 Task: Open Card Cybersecurity Review in Board Employee Satisfaction and Retention Programs to Workspace Accelerator Programs and add a team member Softage.2@softage.net, a label Green, a checklist Marketing Strategies, an attachment from your computer, a color Green and finally, add a card description 'Conduct customer research for new product features and improvements' and a comment 'This task requires us to be detail-oriented and meticulous, ensuring that we do not miss any important information or details.'. Add a start date 'Jan 01, 2024' with a due date 'Jan 08, 2024'
Action: Mouse moved to (485, 190)
Screenshot: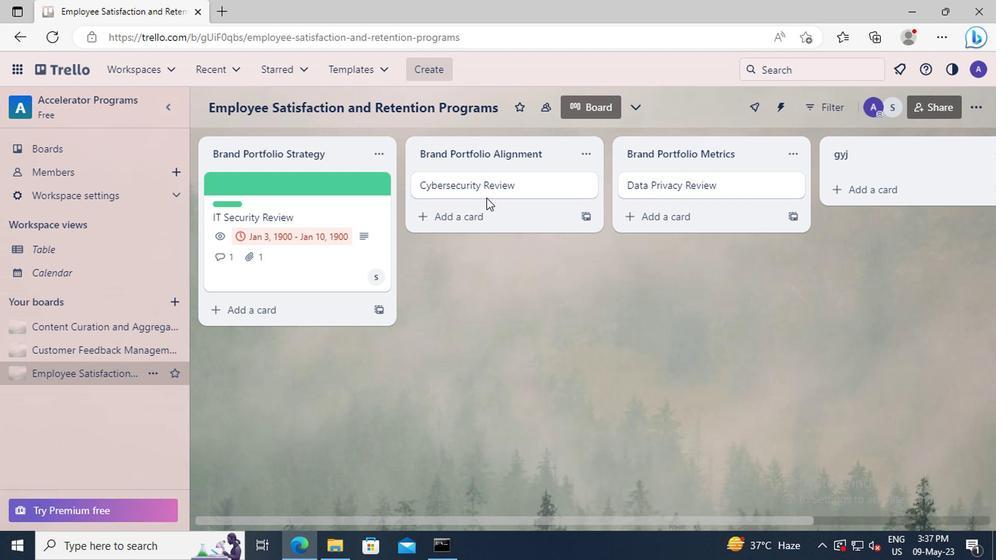 
Action: Mouse pressed left at (485, 190)
Screenshot: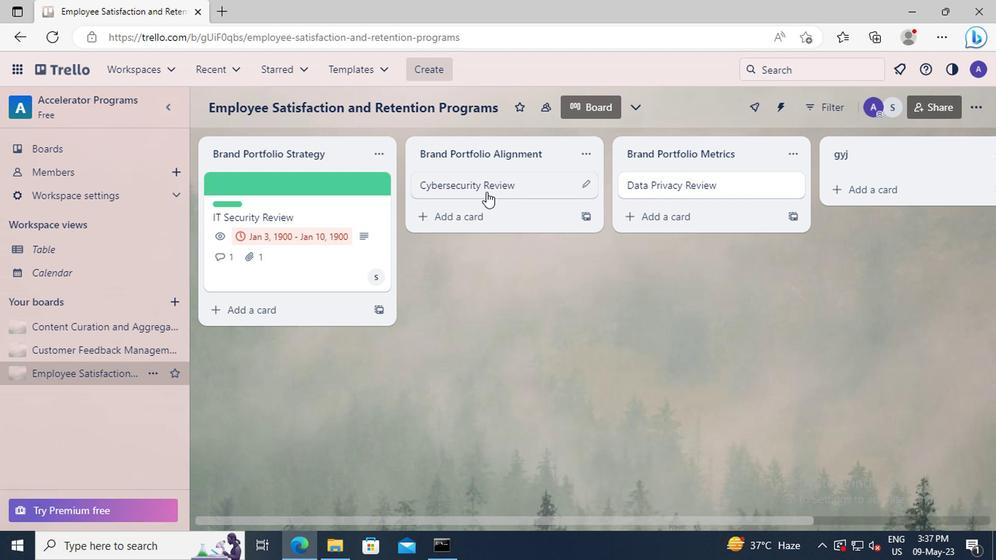 
Action: Mouse moved to (673, 236)
Screenshot: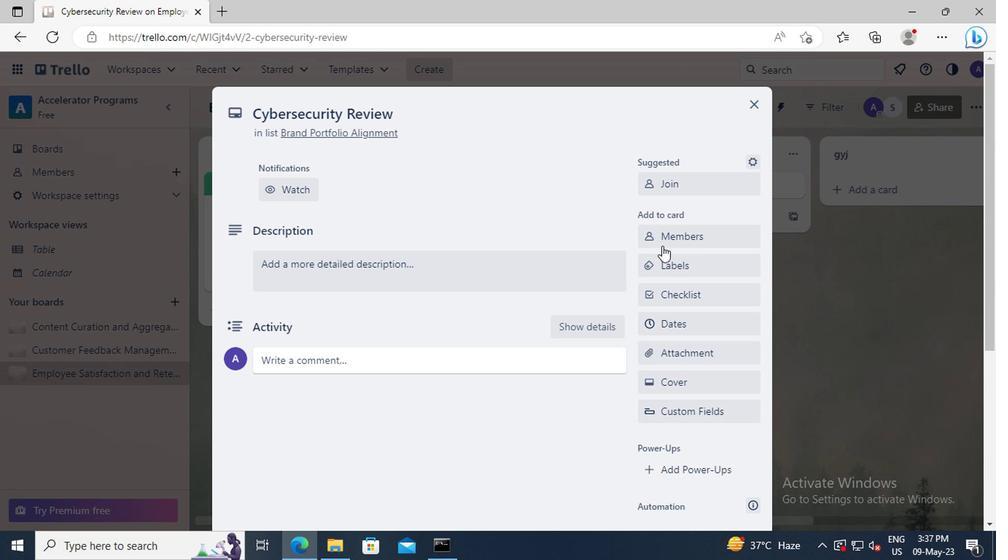 
Action: Mouse pressed left at (673, 236)
Screenshot: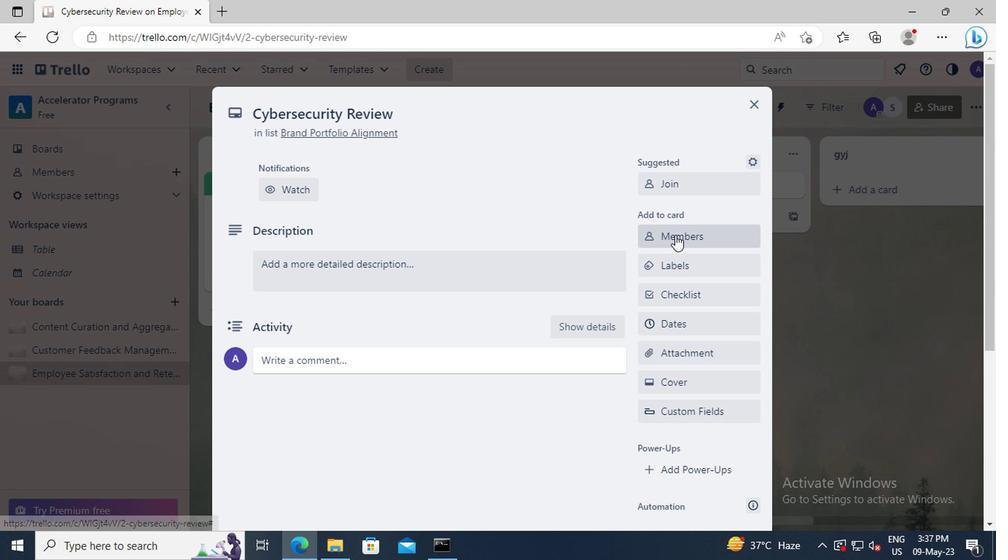 
Action: Mouse moved to (677, 307)
Screenshot: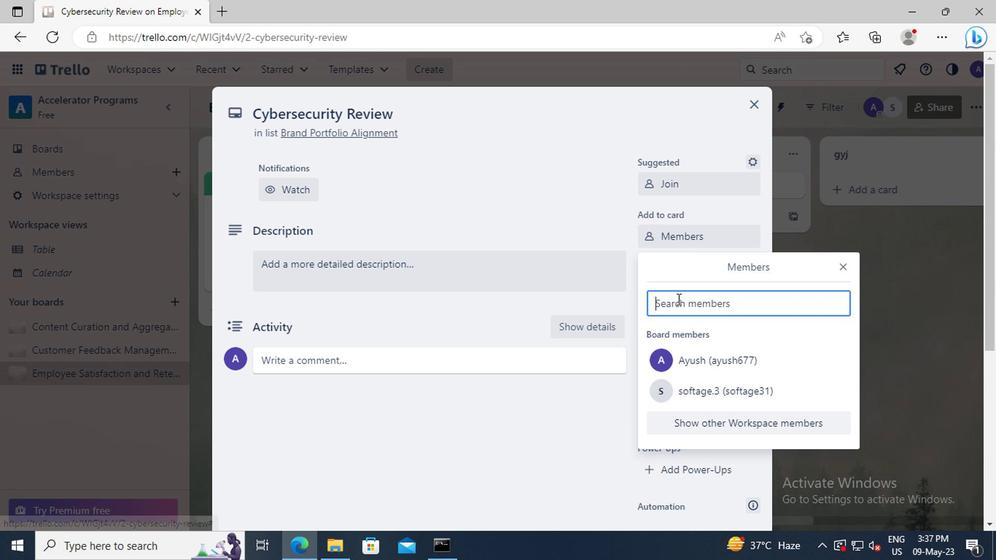 
Action: Mouse pressed left at (677, 307)
Screenshot: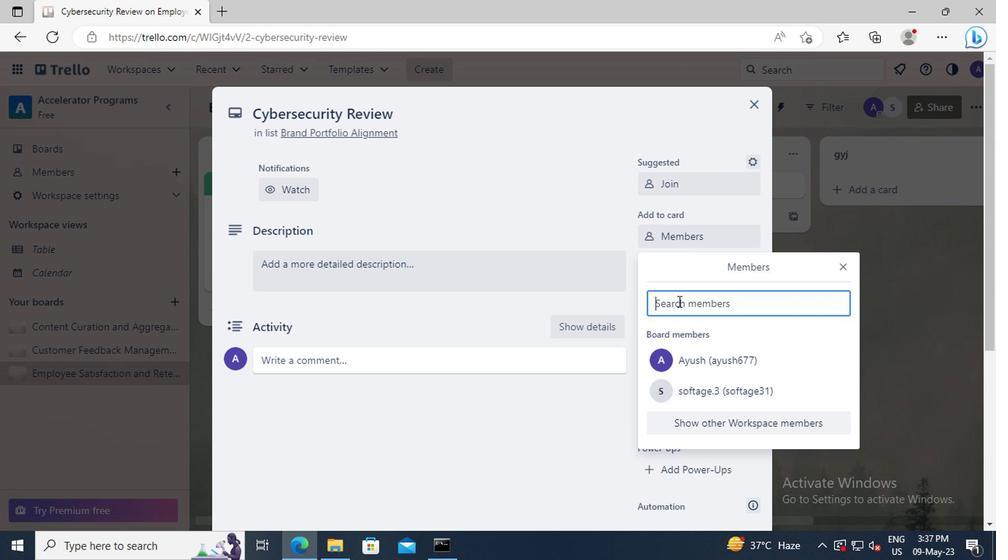 
Action: Key pressed <Key.shift>SOFTAGE.2
Screenshot: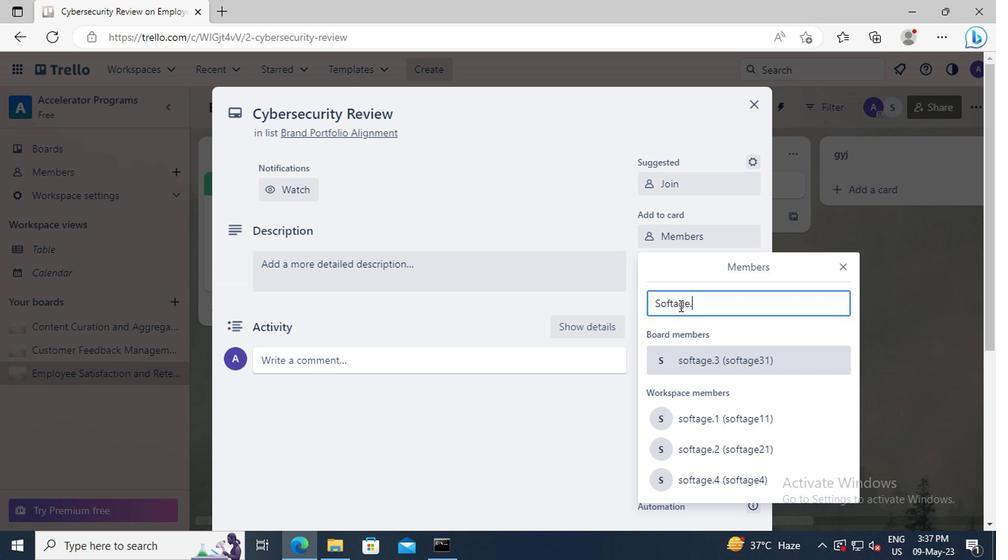 
Action: Mouse moved to (695, 440)
Screenshot: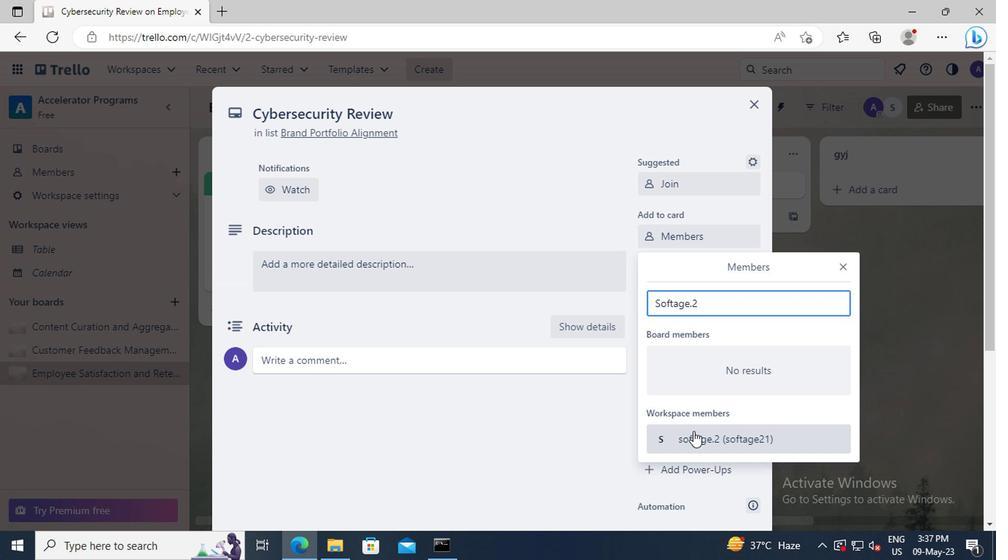 
Action: Mouse pressed left at (695, 440)
Screenshot: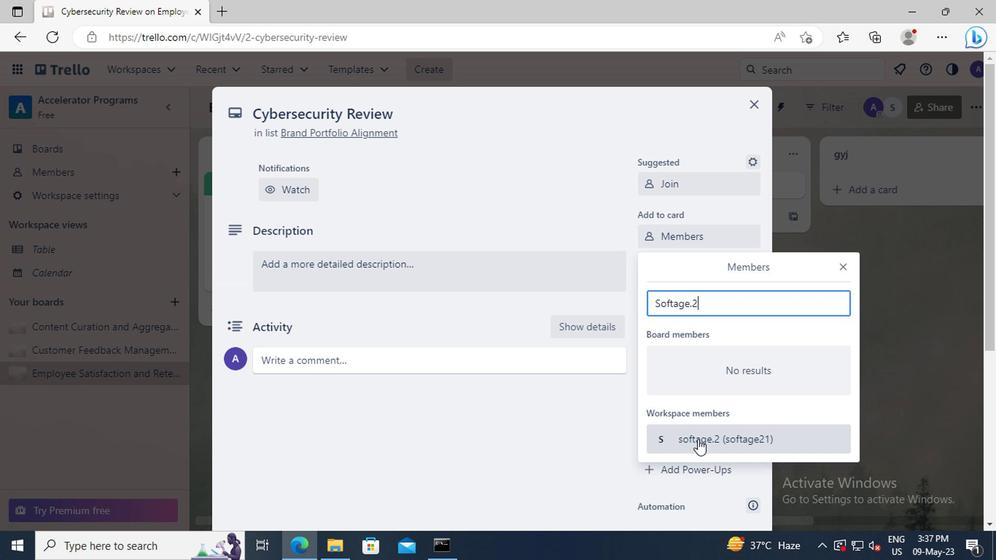 
Action: Mouse moved to (841, 266)
Screenshot: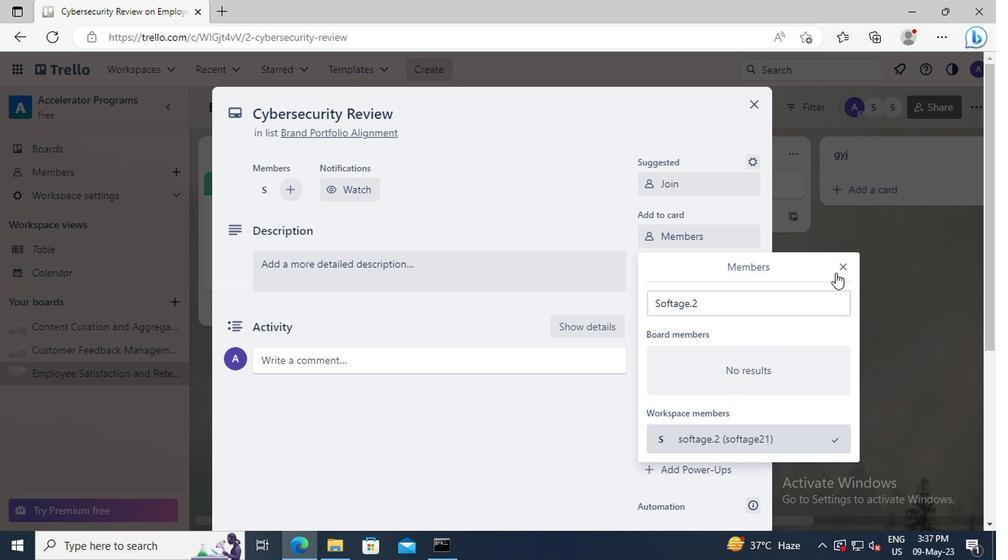 
Action: Mouse pressed left at (841, 266)
Screenshot: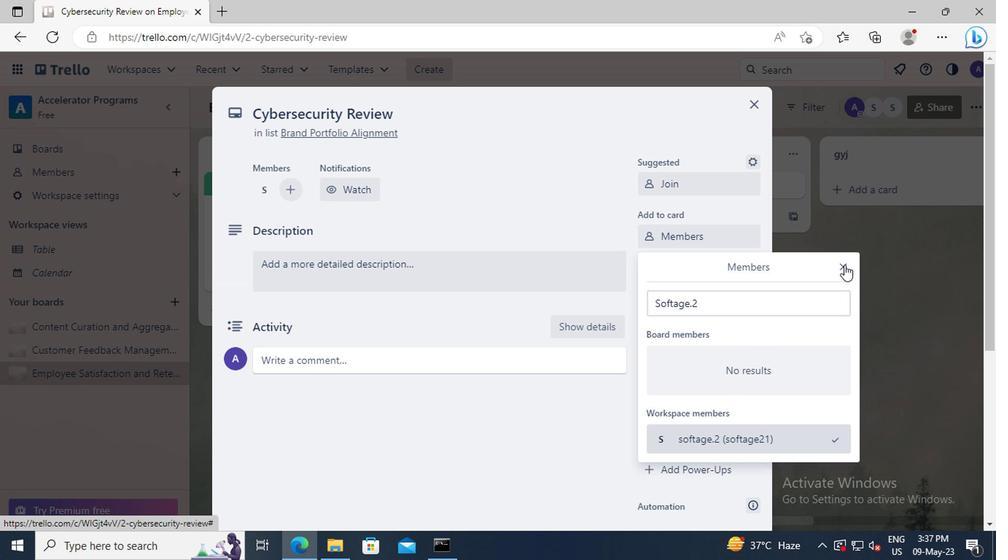 
Action: Mouse moved to (719, 263)
Screenshot: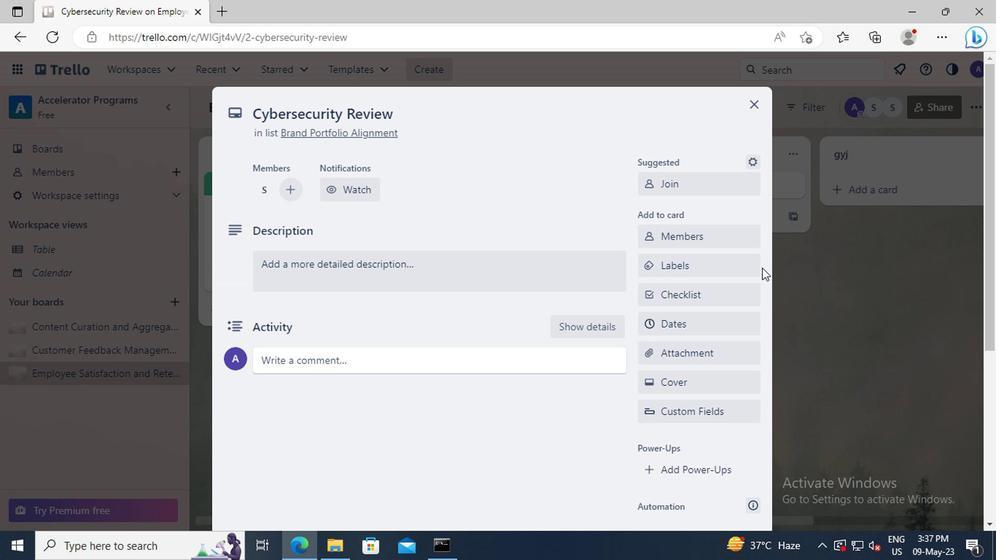 
Action: Mouse pressed left at (719, 263)
Screenshot: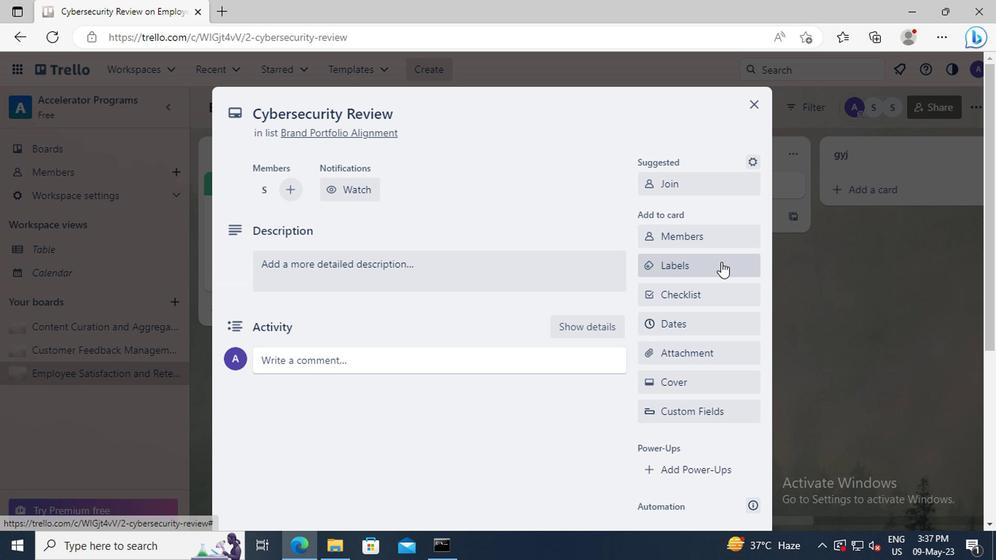 
Action: Mouse moved to (726, 367)
Screenshot: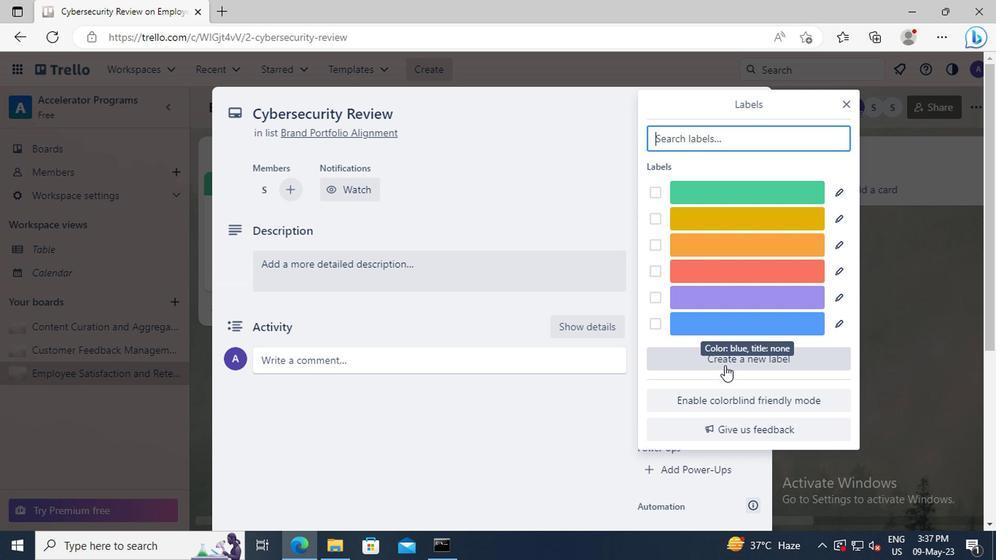 
Action: Mouse pressed left at (726, 367)
Screenshot: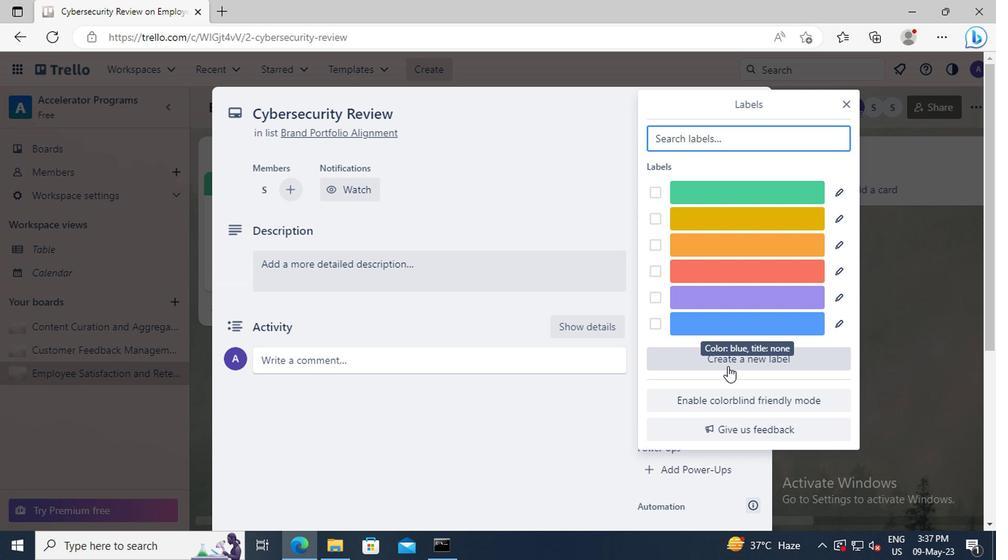 
Action: Mouse moved to (663, 319)
Screenshot: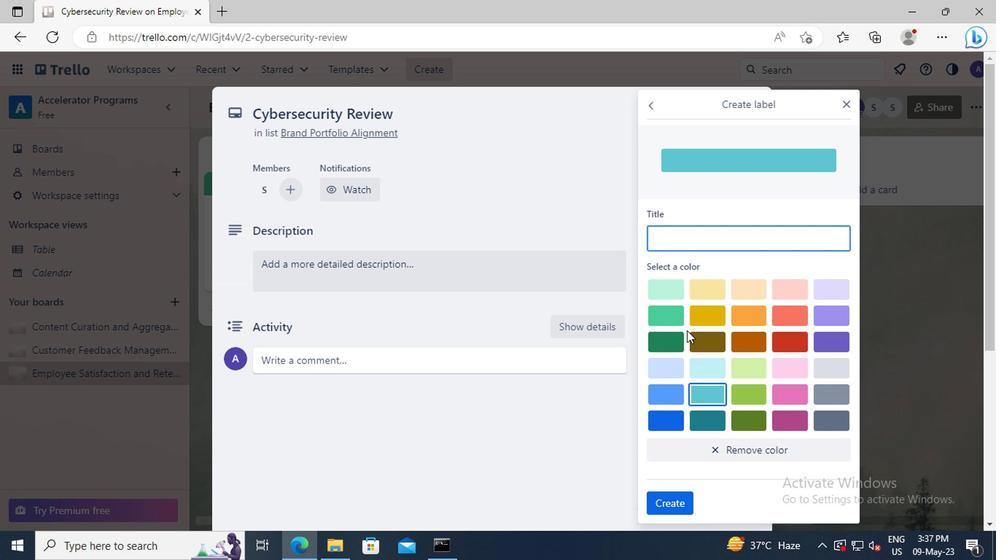 
Action: Mouse pressed left at (663, 319)
Screenshot: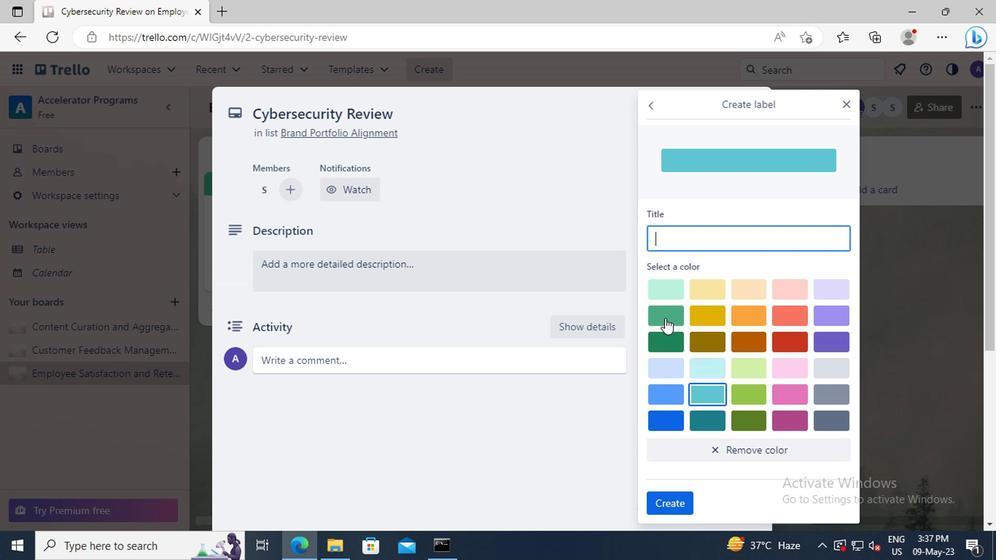 
Action: Mouse moved to (663, 503)
Screenshot: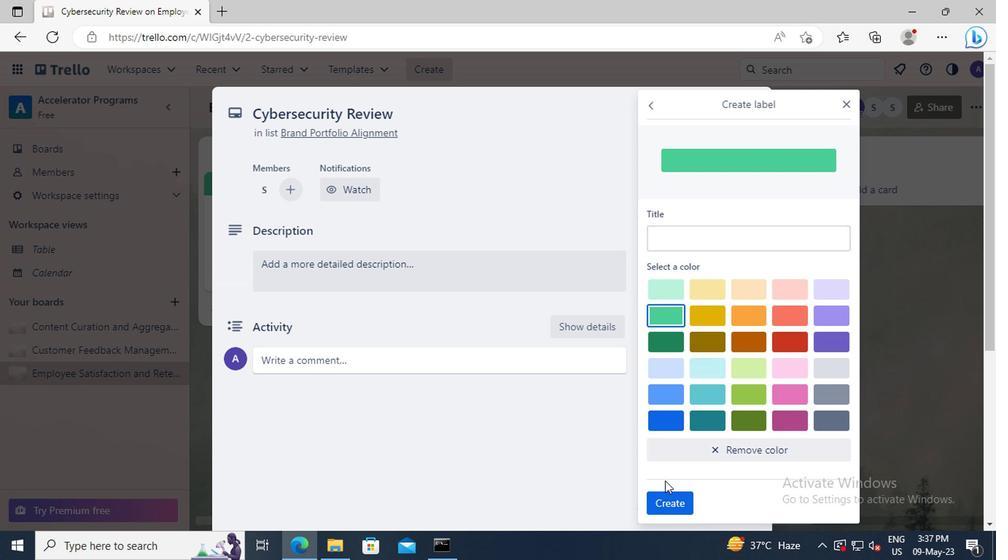 
Action: Mouse pressed left at (663, 503)
Screenshot: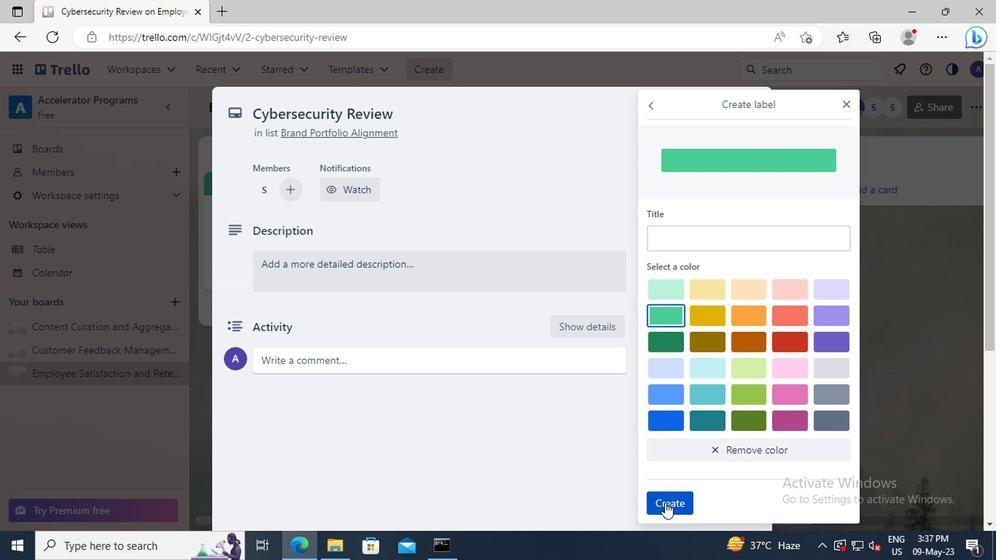
Action: Mouse moved to (845, 106)
Screenshot: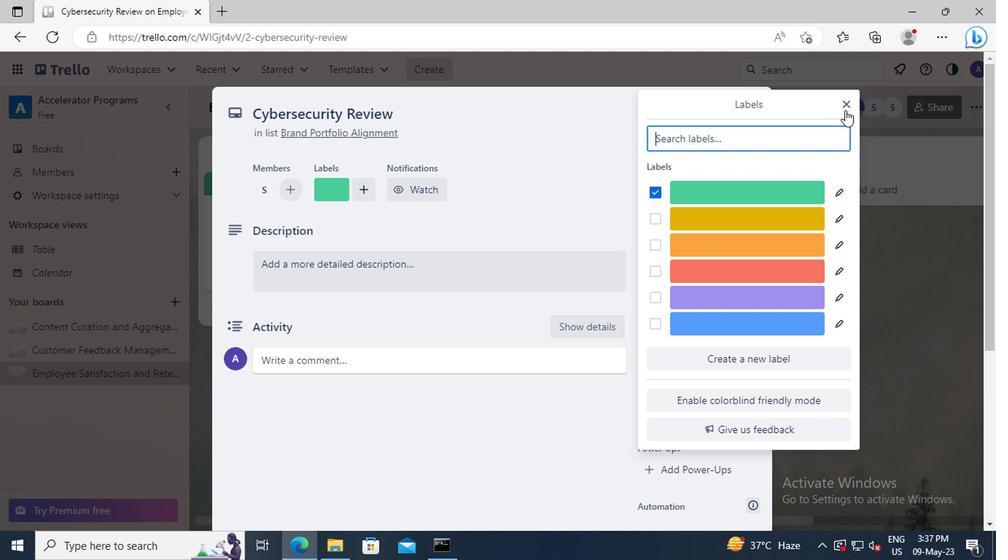 
Action: Mouse pressed left at (845, 106)
Screenshot: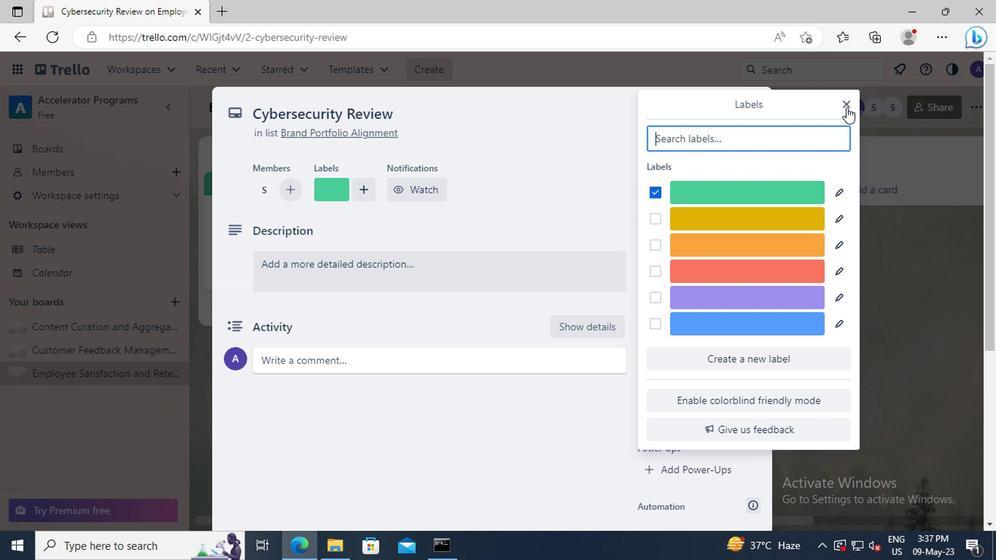 
Action: Mouse moved to (728, 296)
Screenshot: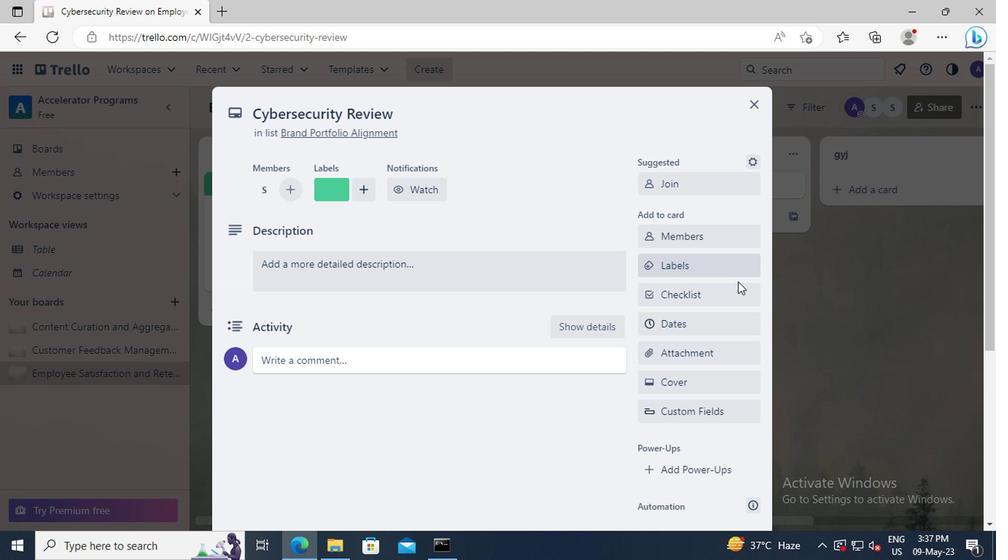 
Action: Mouse pressed left at (728, 296)
Screenshot: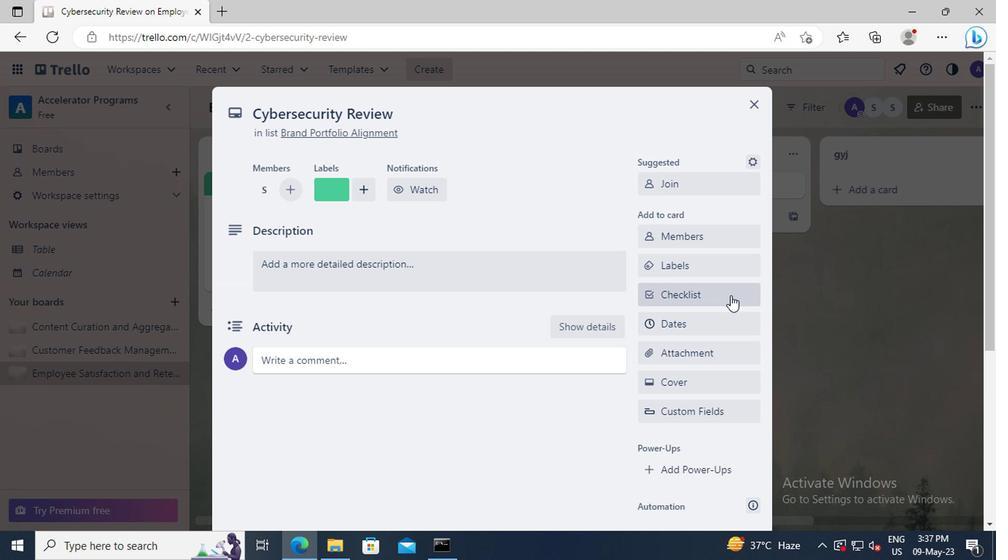 
Action: Key pressed <Key.shift>MARKETING<Key.space><Key.shift>STRATEGIES
Screenshot: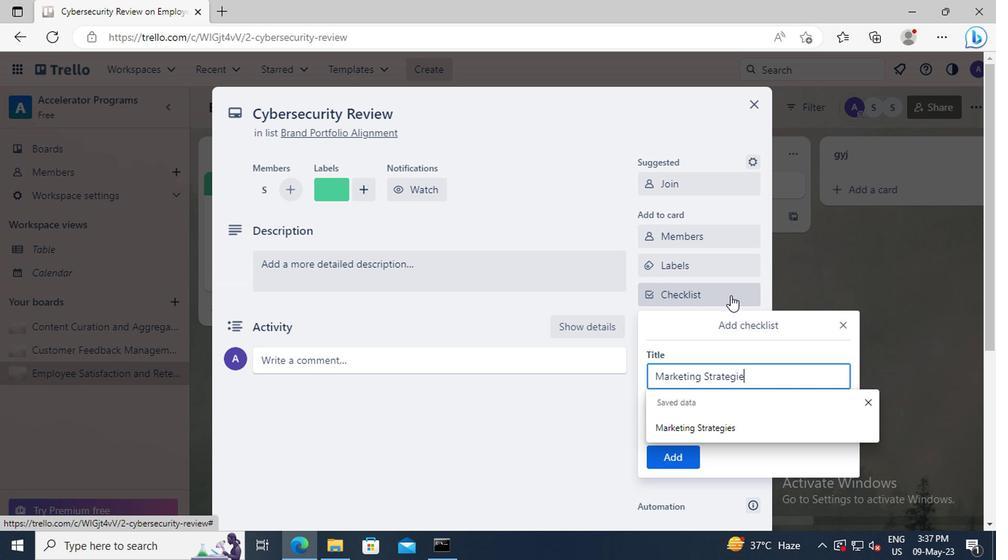 
Action: Mouse moved to (679, 456)
Screenshot: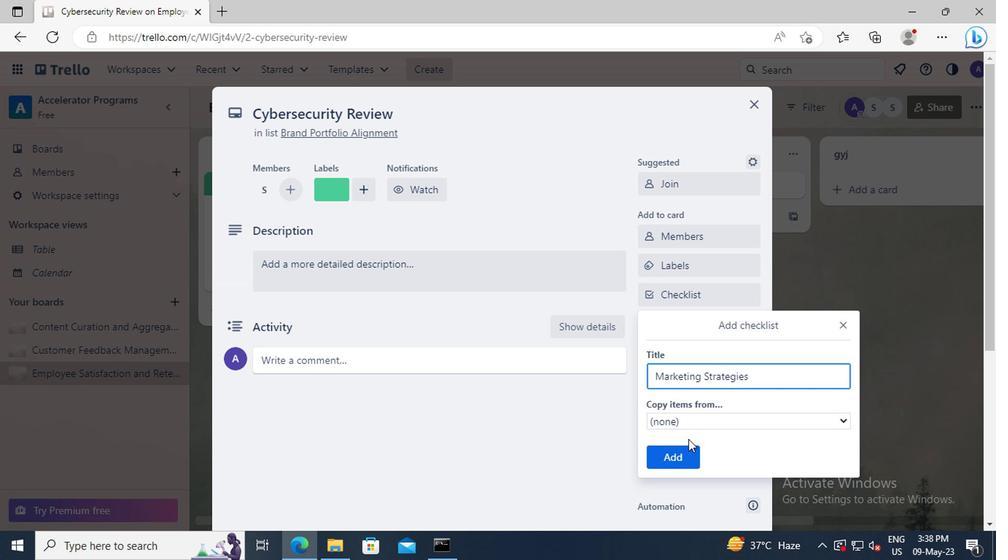 
Action: Mouse pressed left at (679, 456)
Screenshot: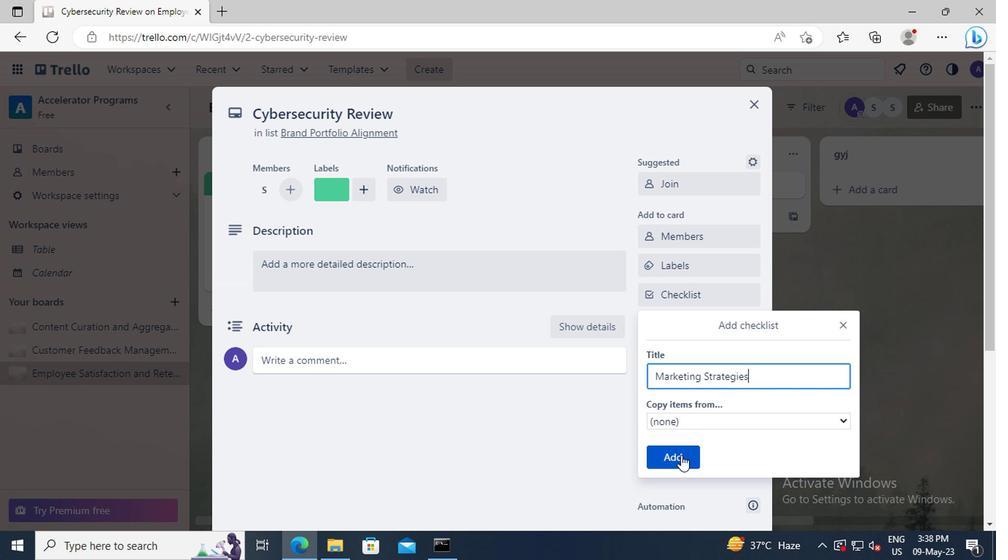 
Action: Mouse moved to (686, 359)
Screenshot: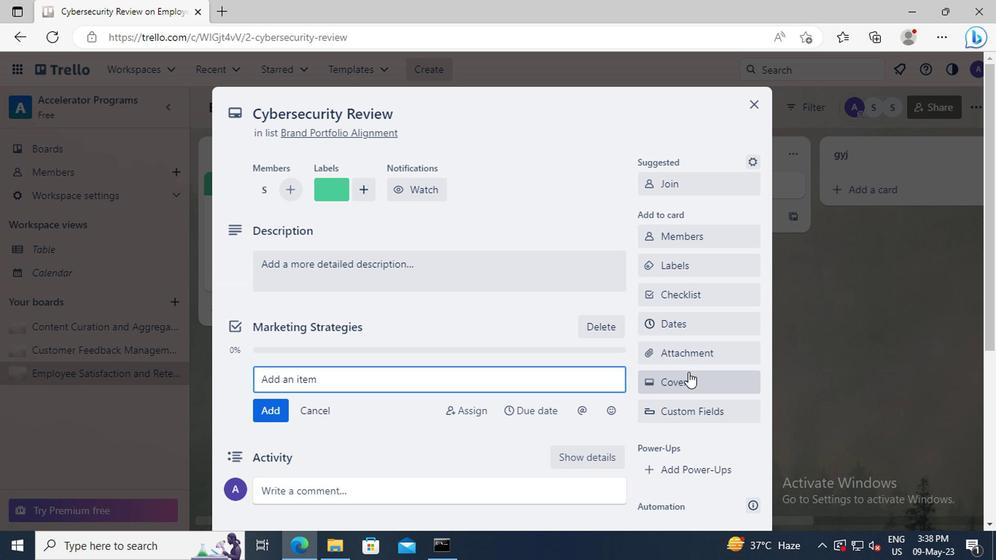 
Action: Mouse pressed left at (686, 359)
Screenshot: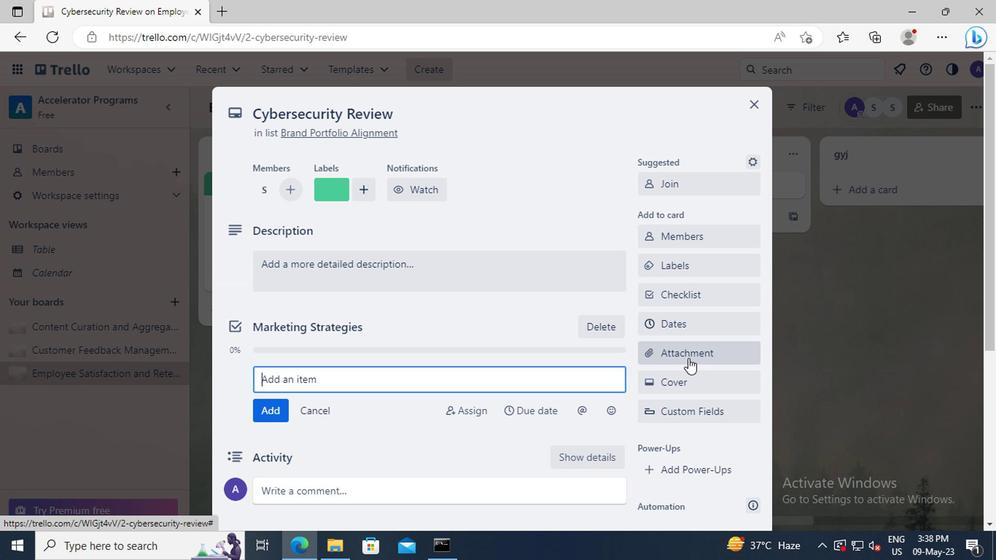 
Action: Mouse moved to (689, 136)
Screenshot: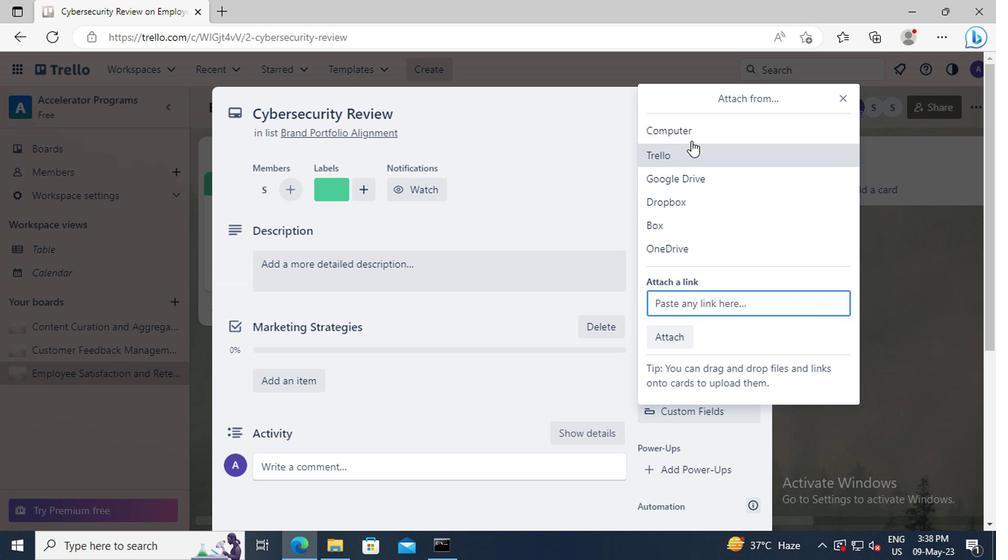 
Action: Mouse pressed left at (689, 136)
Screenshot: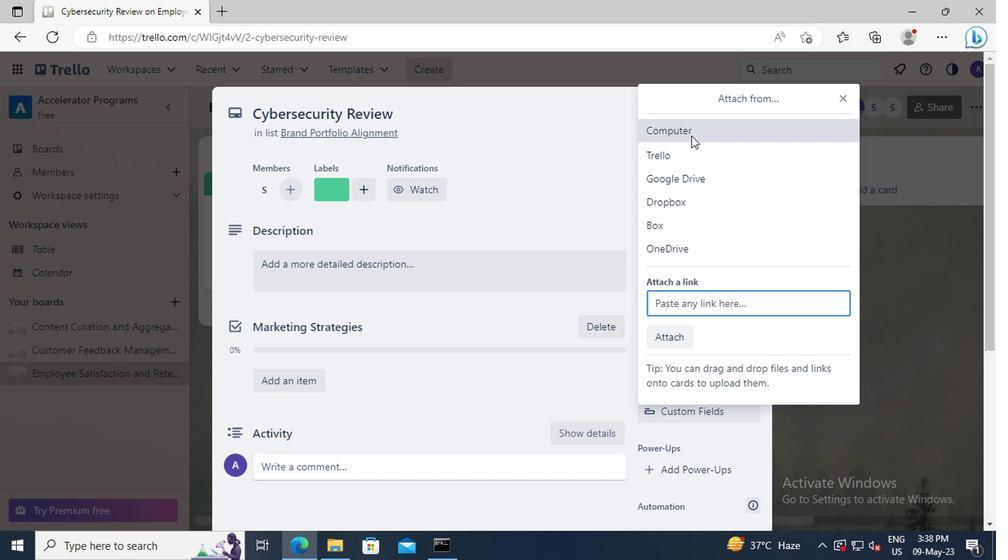 
Action: Mouse moved to (419, 129)
Screenshot: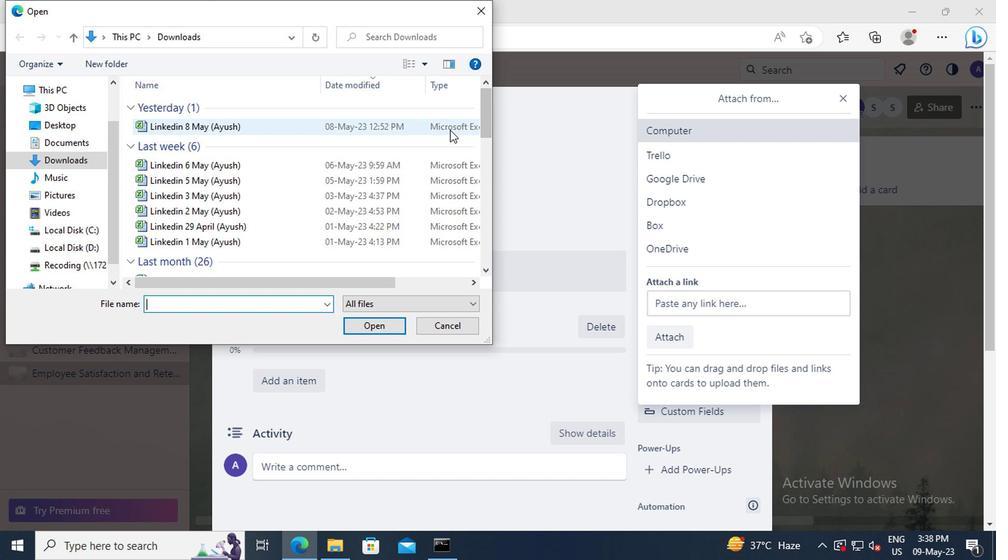 
Action: Mouse pressed left at (419, 129)
Screenshot: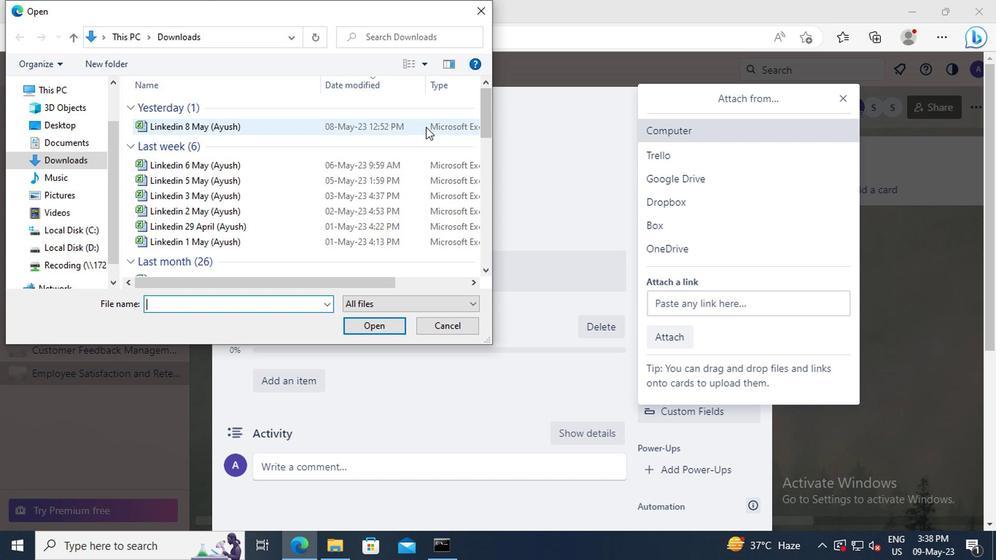 
Action: Mouse moved to (391, 329)
Screenshot: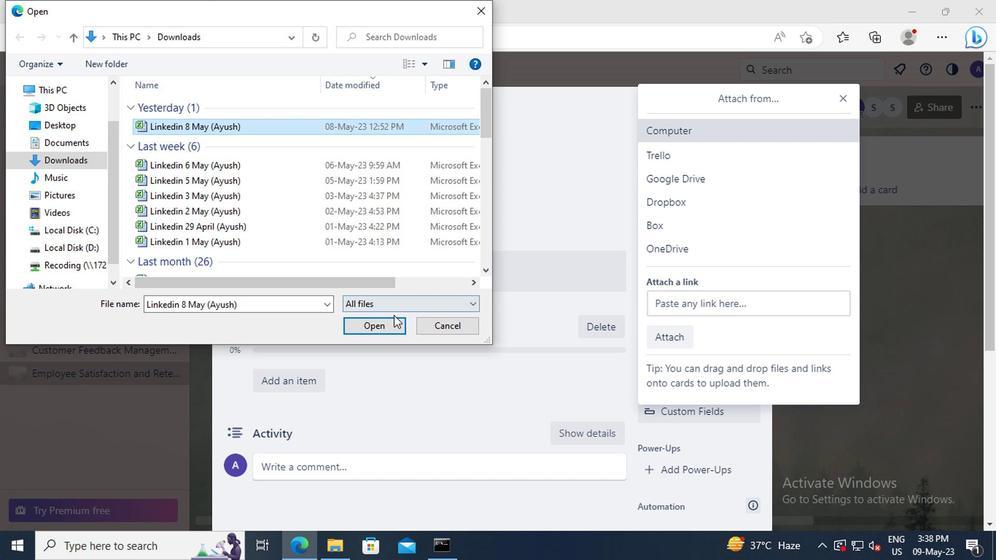 
Action: Mouse pressed left at (391, 329)
Screenshot: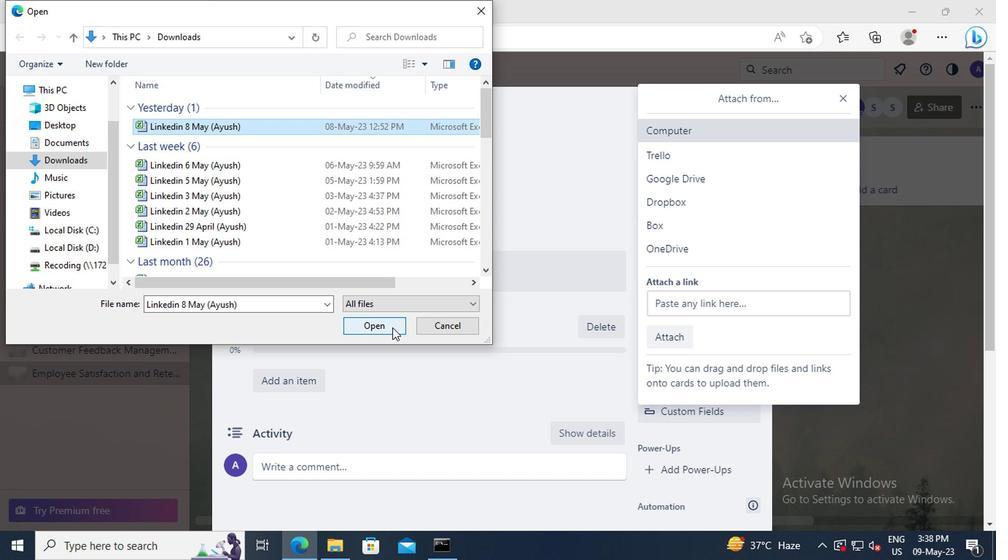 
Action: Mouse moved to (663, 381)
Screenshot: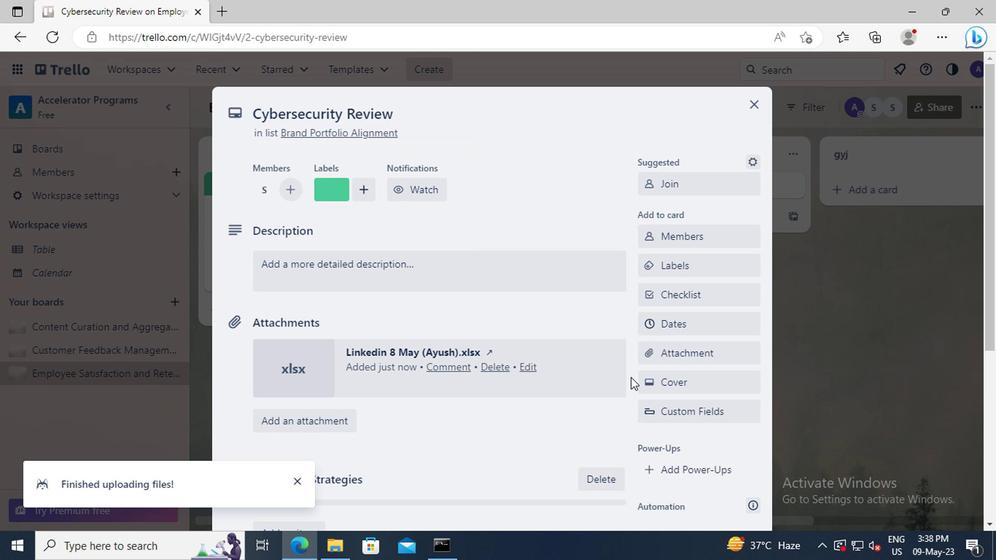 
Action: Mouse pressed left at (663, 381)
Screenshot: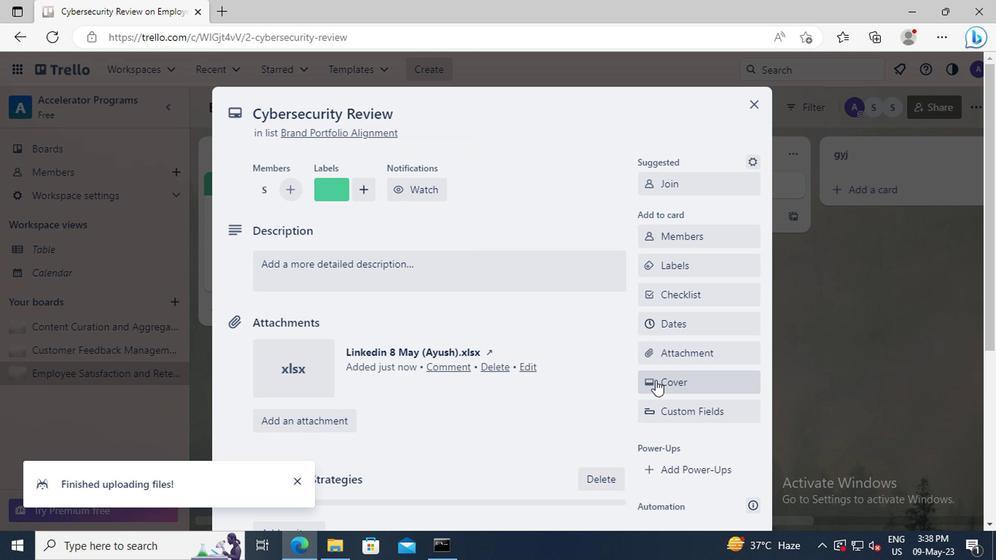 
Action: Mouse moved to (674, 245)
Screenshot: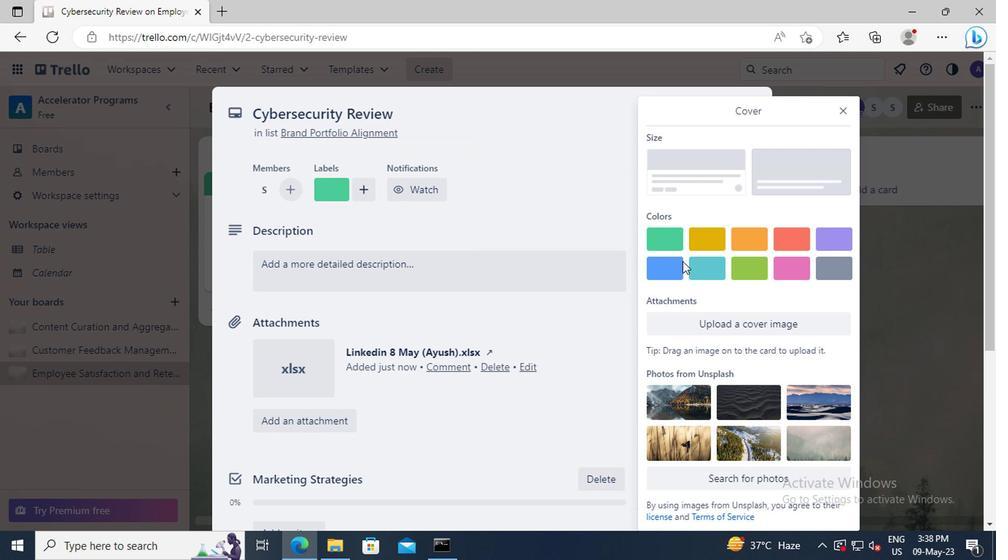 
Action: Mouse pressed left at (674, 245)
Screenshot: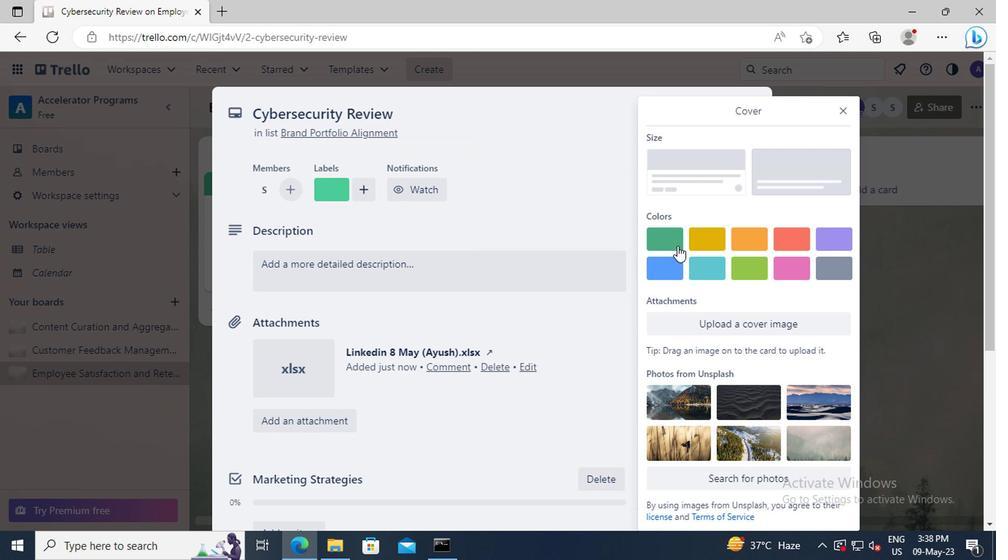 
Action: Mouse moved to (843, 103)
Screenshot: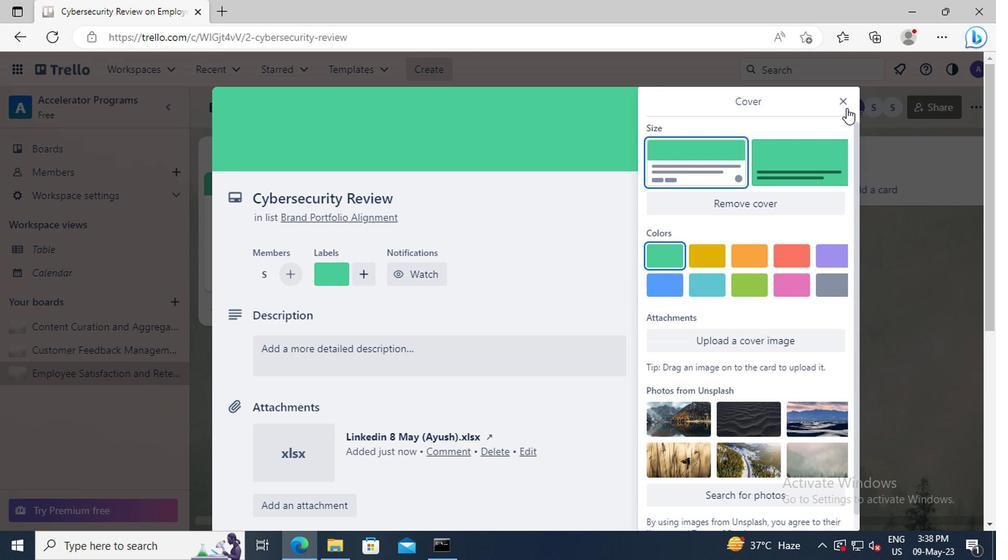 
Action: Mouse pressed left at (843, 103)
Screenshot: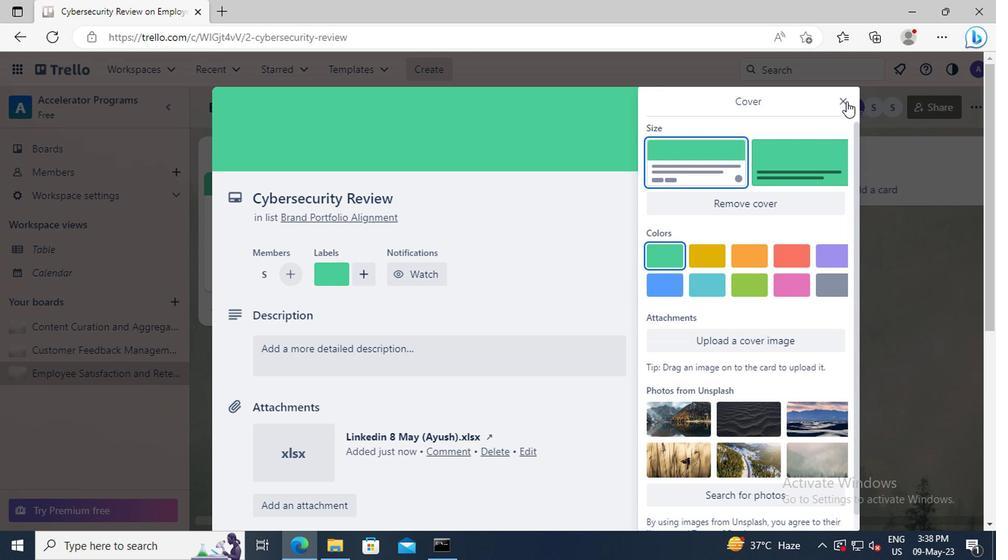 
Action: Mouse moved to (379, 357)
Screenshot: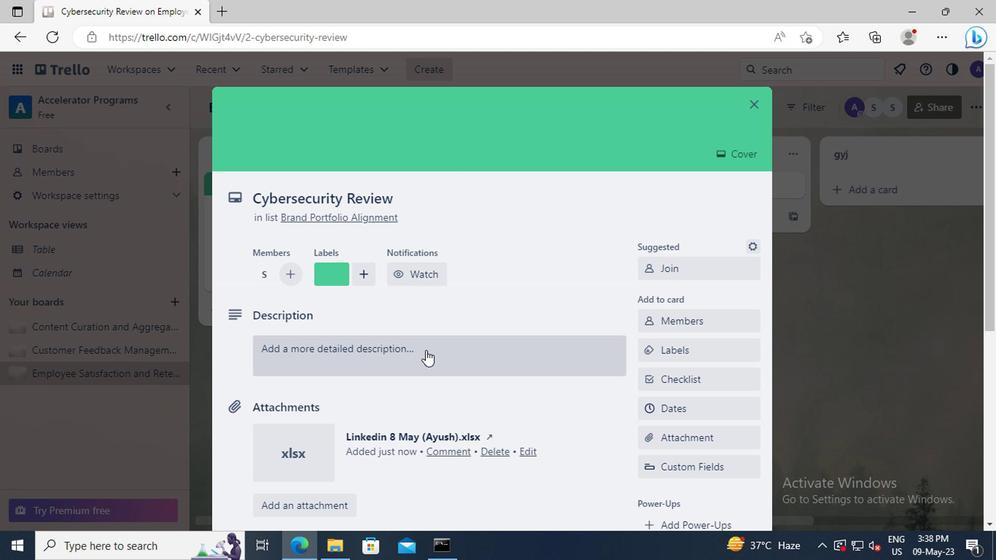 
Action: Mouse pressed left at (379, 357)
Screenshot: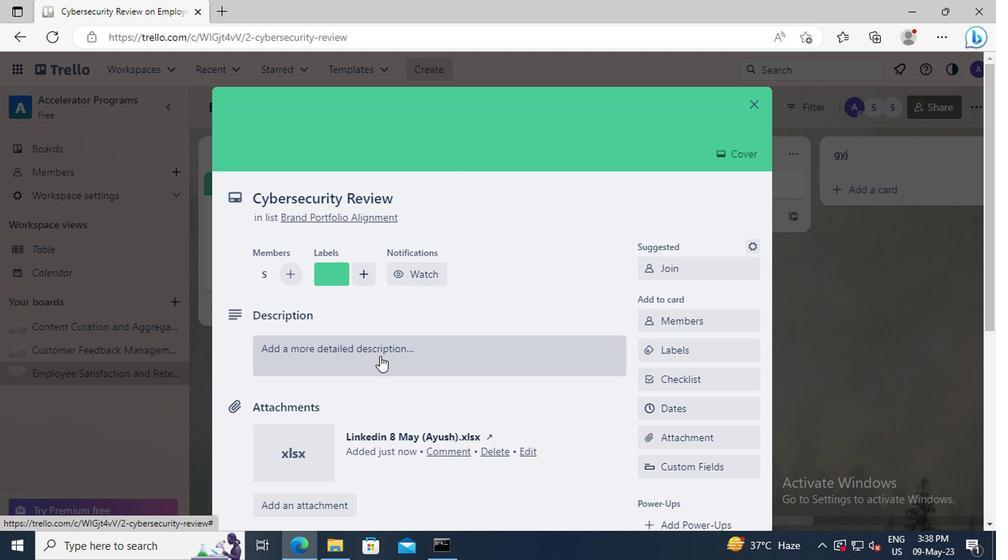 
Action: Key pressed <Key.shift>CONDUCT<Key.space>CUSTOMER<Key.space>RESEARCH<Key.space>FOR<Key.space>NEW<Key.space>PRODUCT<Key.space>FEATURES<Key.space>AND<Key.space>IMPROVEMENTS
Screenshot: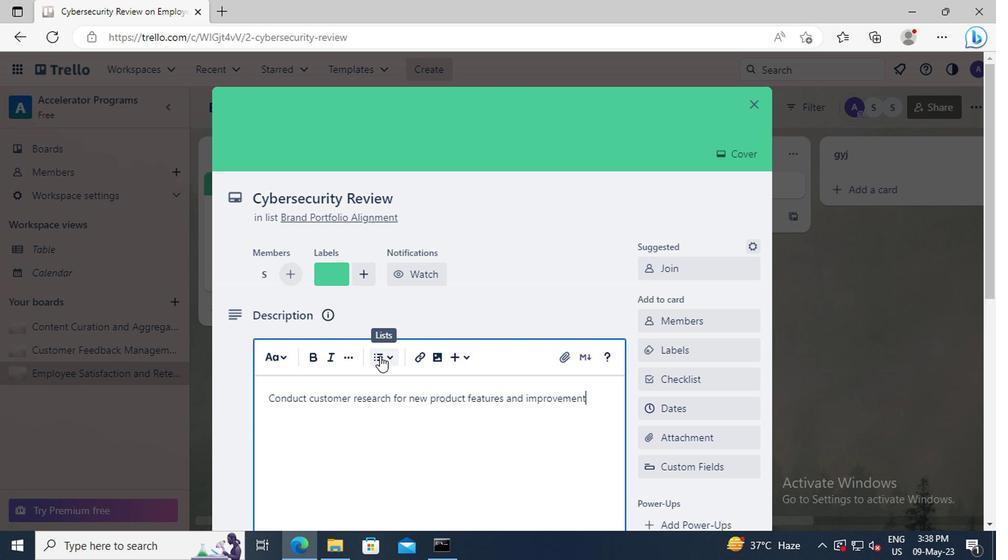 
Action: Mouse scrolled (379, 356) with delta (0, -1)
Screenshot: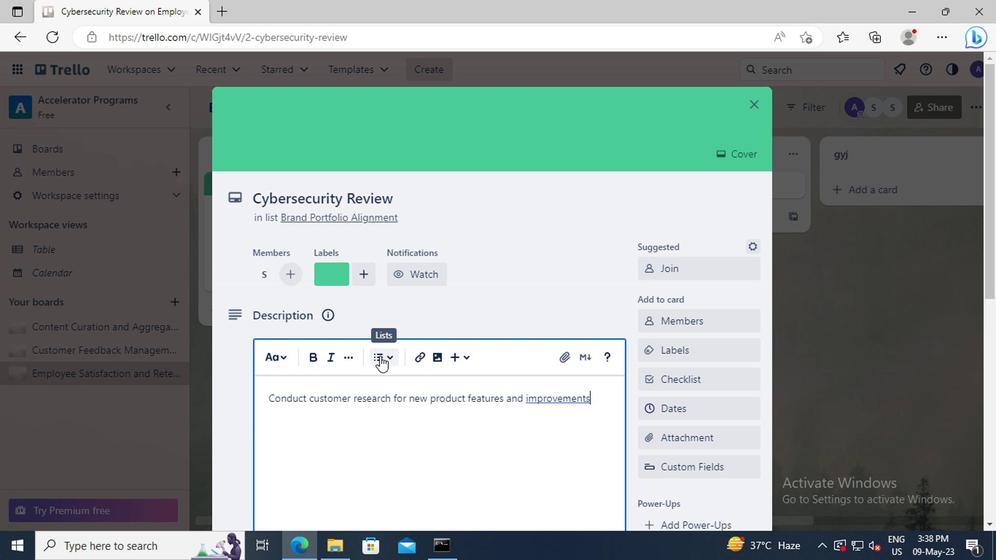
Action: Mouse scrolled (379, 356) with delta (0, -1)
Screenshot: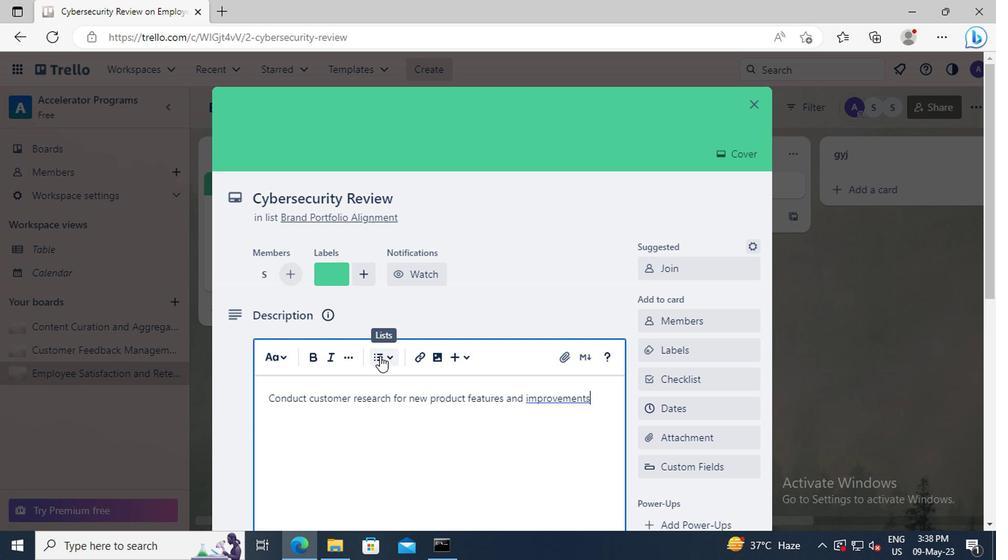 
Action: Mouse moved to (378, 352)
Screenshot: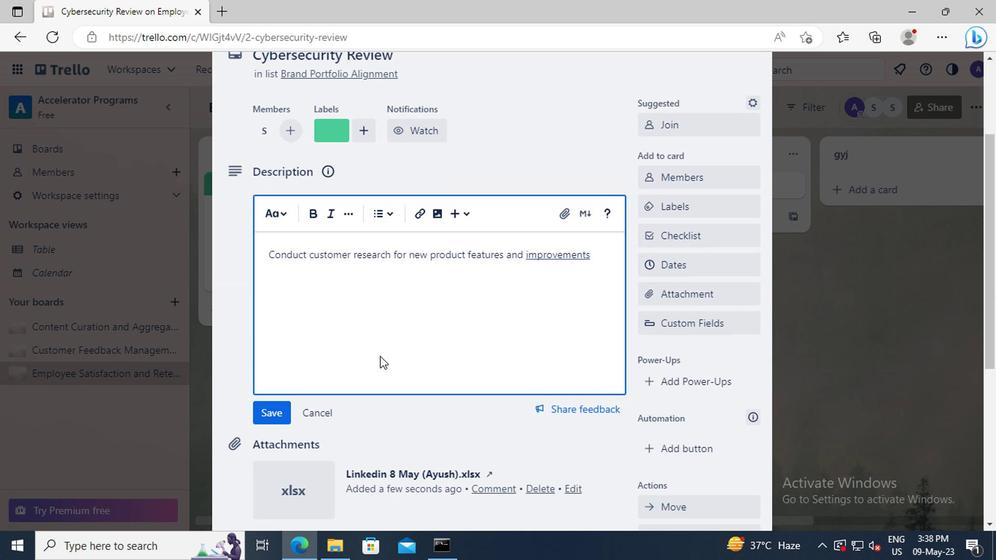 
Action: Mouse scrolled (378, 352) with delta (0, 0)
Screenshot: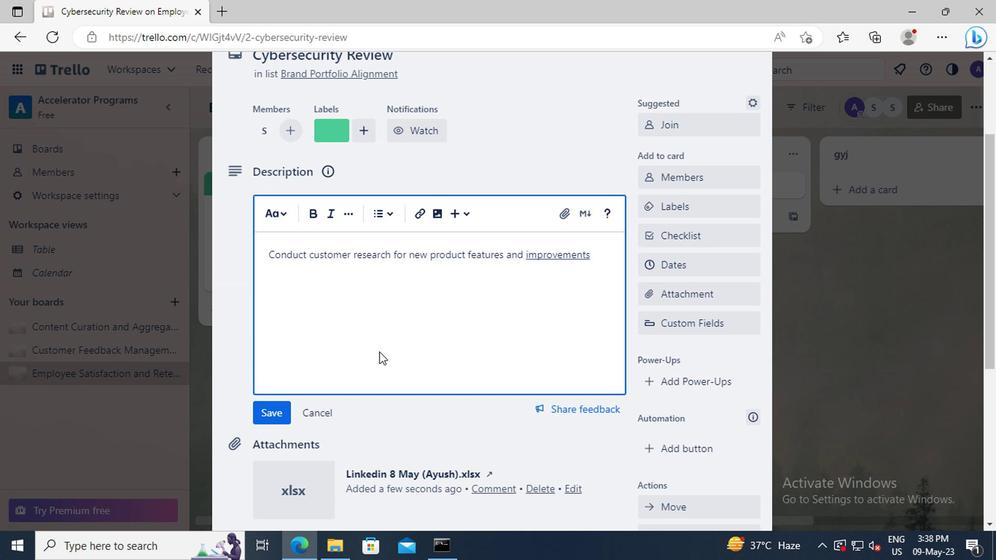 
Action: Mouse moved to (270, 340)
Screenshot: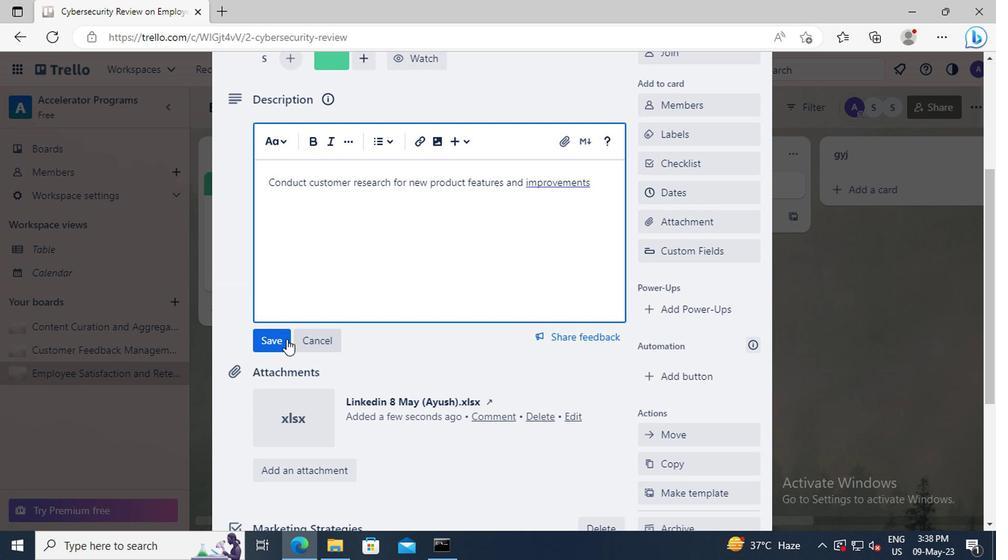 
Action: Mouse pressed left at (270, 340)
Screenshot: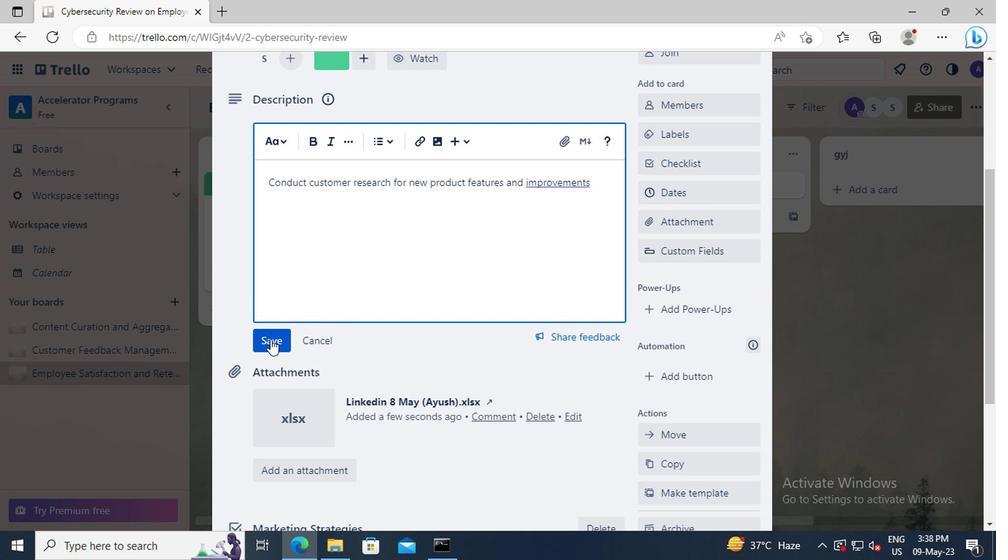 
Action: Mouse scrolled (270, 339) with delta (0, 0)
Screenshot: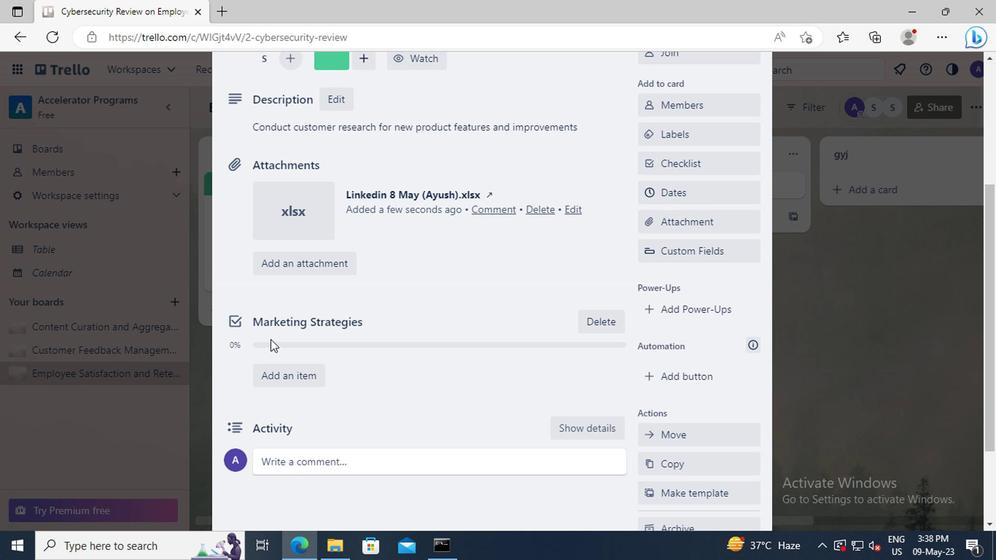 
Action: Mouse moved to (272, 392)
Screenshot: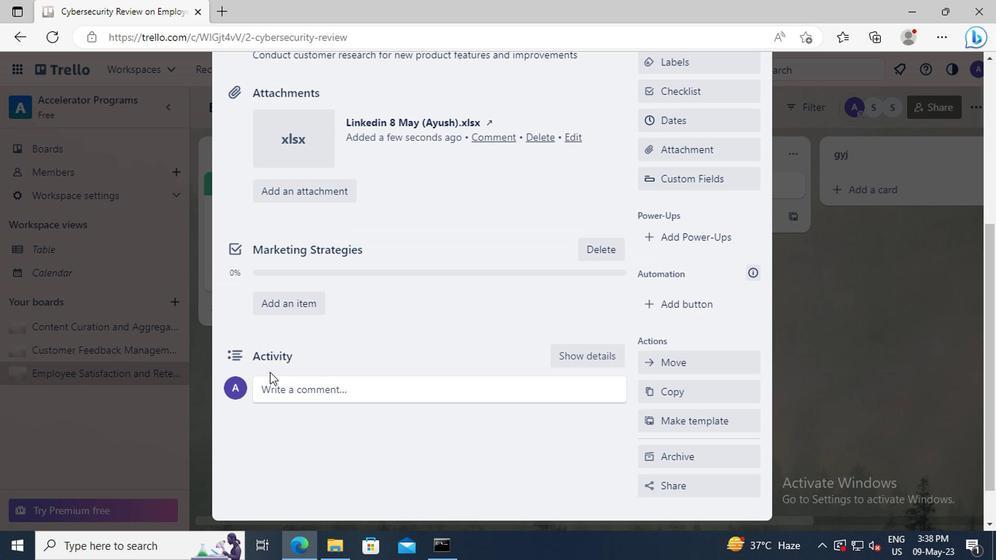 
Action: Mouse pressed left at (272, 392)
Screenshot: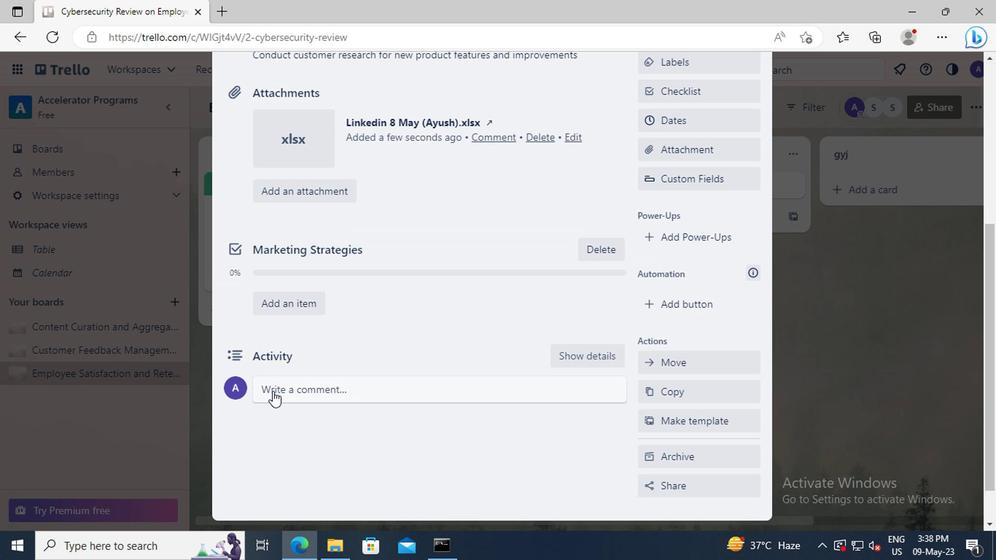 
Action: Key pressed <Key.shift>THIS<Key.space>TASK<Key.space>REQUIRES<Key.space>US<Key.space>TO<Key.space>BE<Key.space>DETAIL-ORIENTED<Key.space>AND<Key.space>METICULOUS,<Key.space>ENSURING<Key.space>THAT<Key.space>WE<Key.space>DO<Key.space>NOT<Key.space>MISS<Key.space>ANY<Key.space>IMPORTANT<Key.space>INFORMATION<Key.space>OR<Key.space>DETAILS
Screenshot: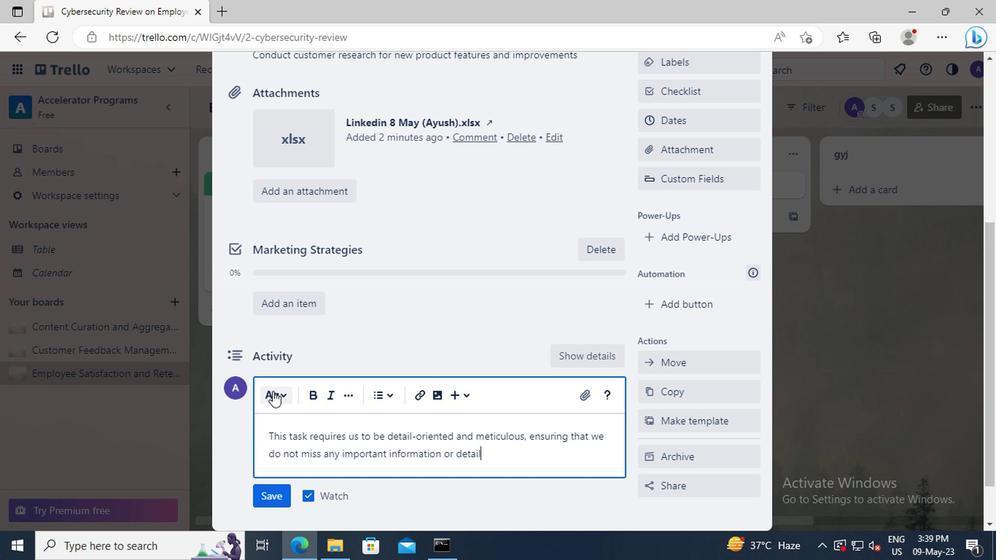 
Action: Mouse moved to (278, 492)
Screenshot: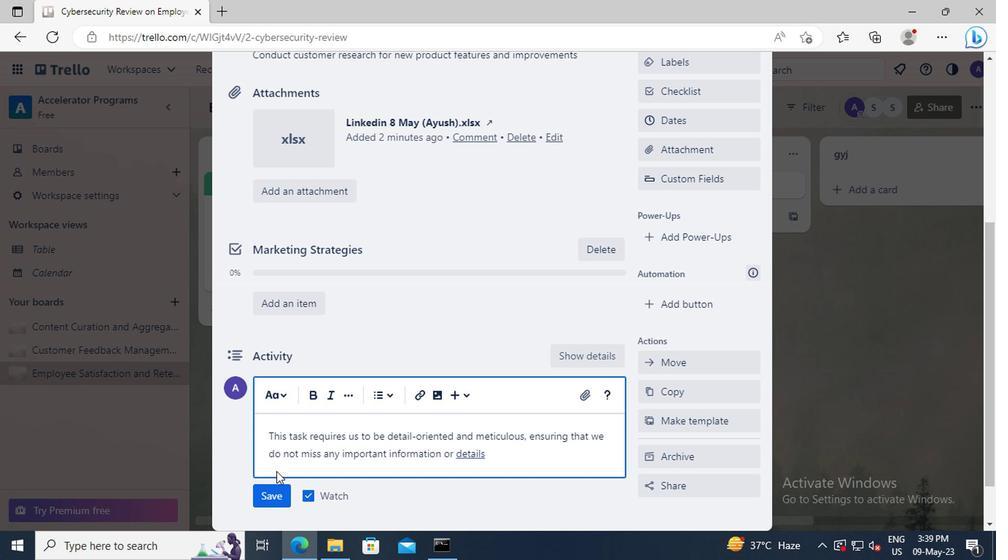 
Action: Mouse pressed left at (278, 492)
Screenshot: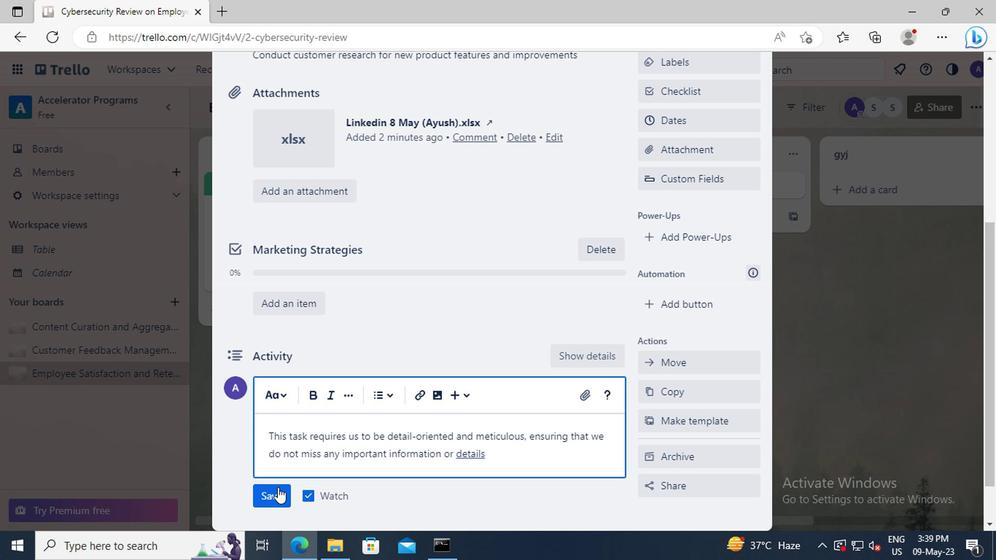 
Action: Mouse moved to (700, 379)
Screenshot: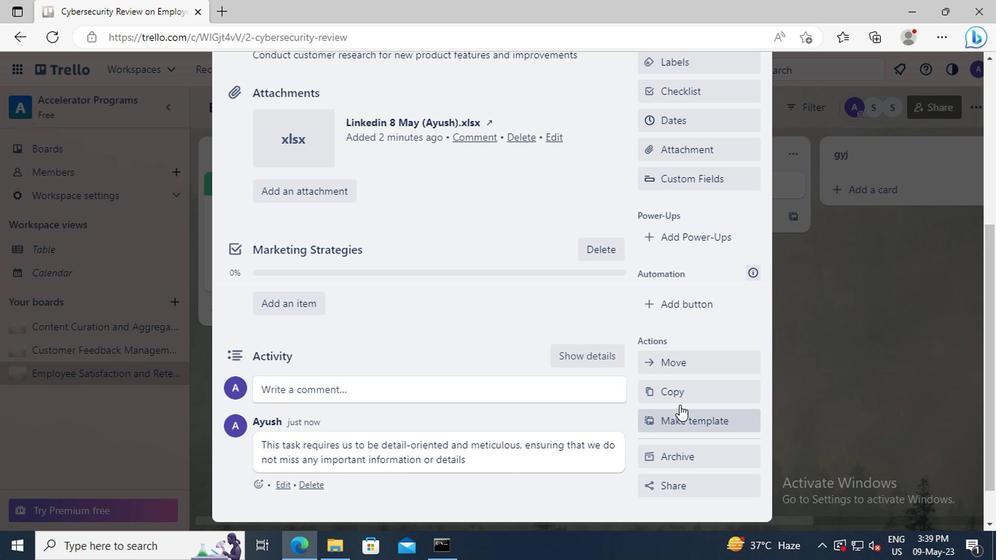 
Action: Mouse scrolled (700, 379) with delta (0, 0)
Screenshot: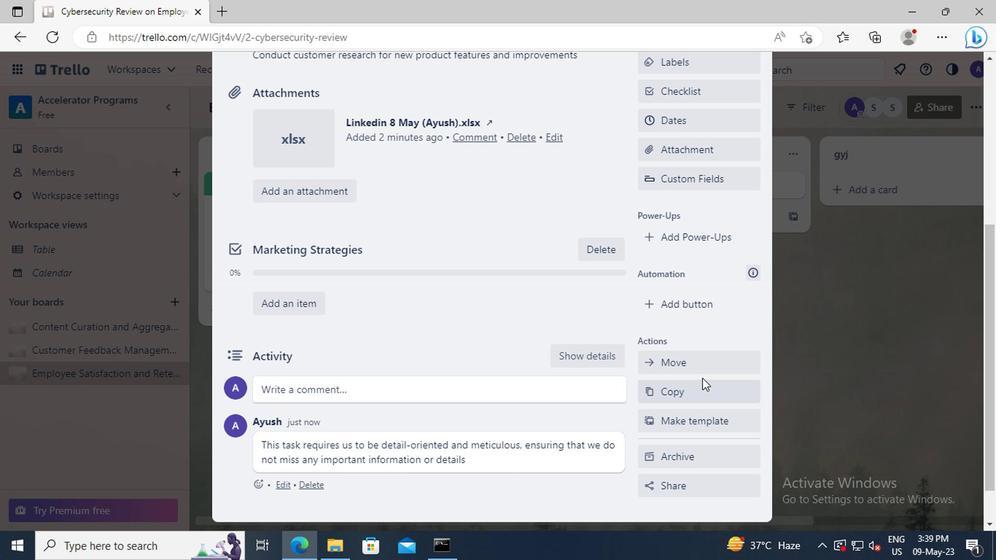 
Action: Mouse scrolled (700, 379) with delta (0, 0)
Screenshot: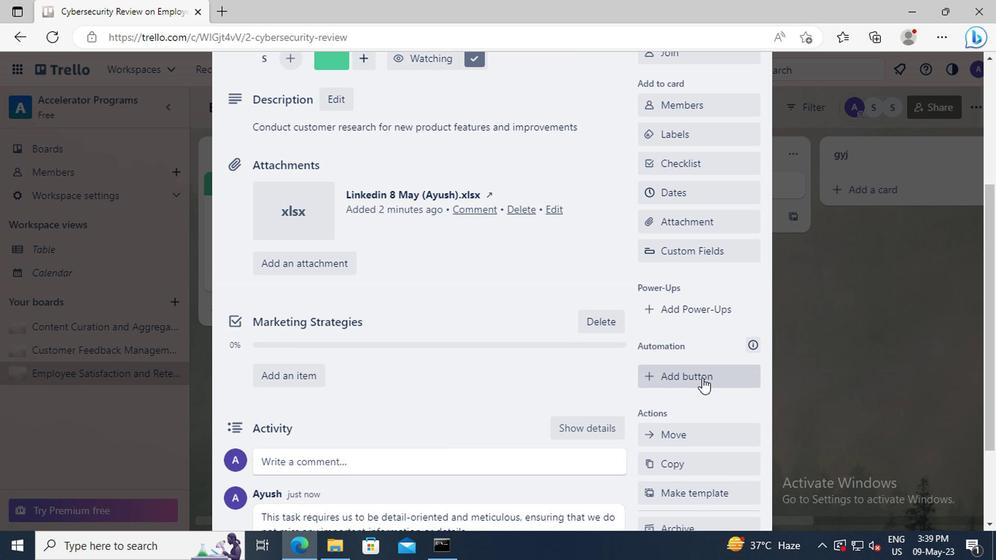 
Action: Mouse moved to (692, 269)
Screenshot: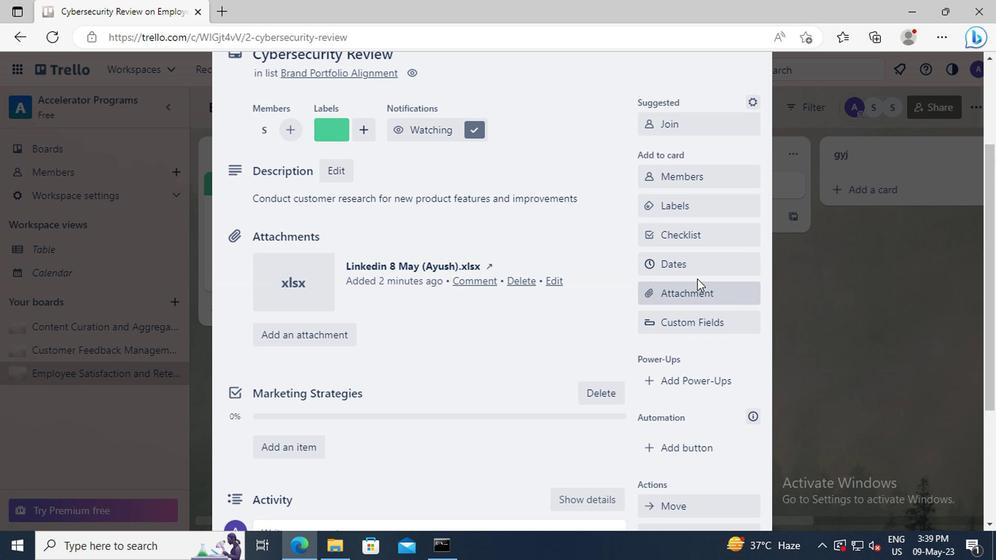 
Action: Mouse pressed left at (692, 269)
Screenshot: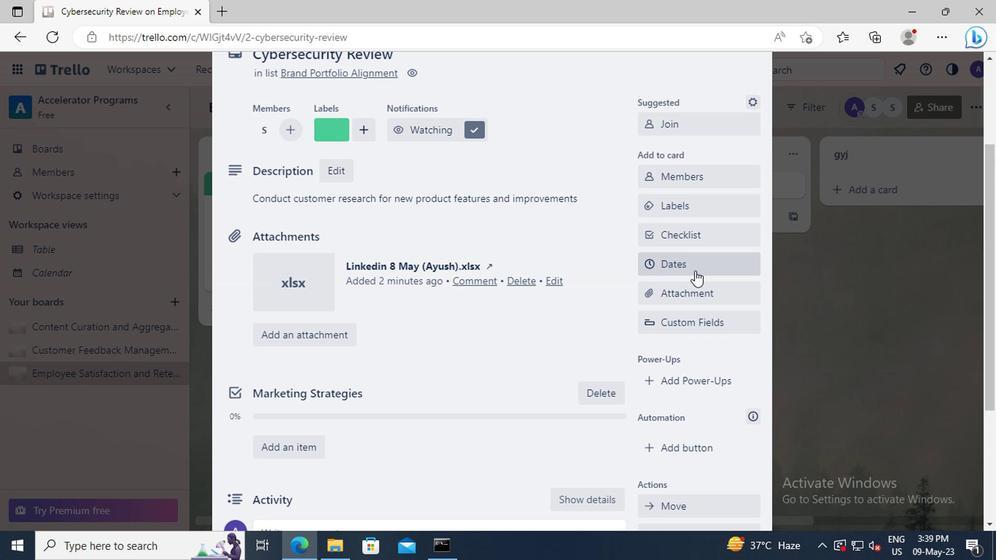 
Action: Mouse moved to (652, 376)
Screenshot: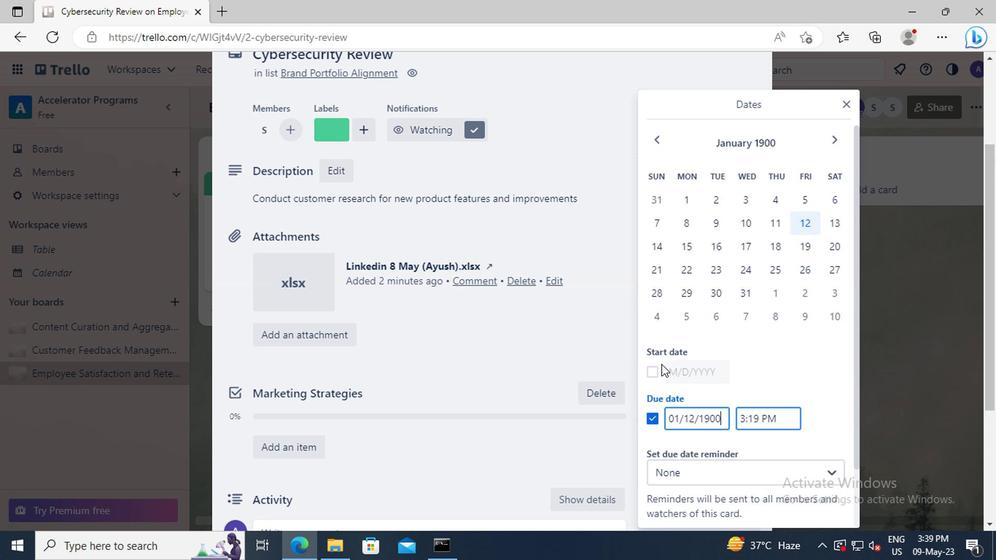 
Action: Mouse pressed left at (652, 376)
Screenshot: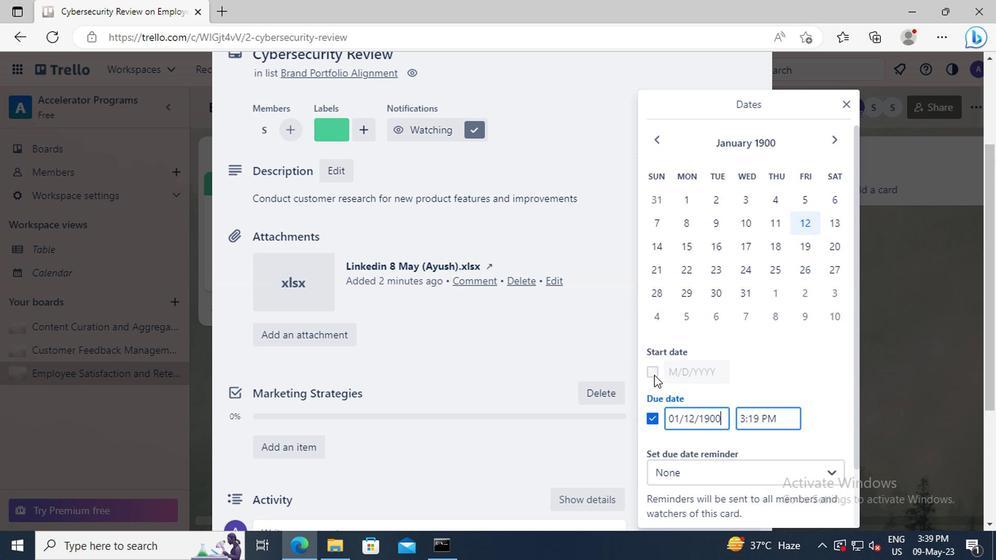 
Action: Mouse moved to (717, 372)
Screenshot: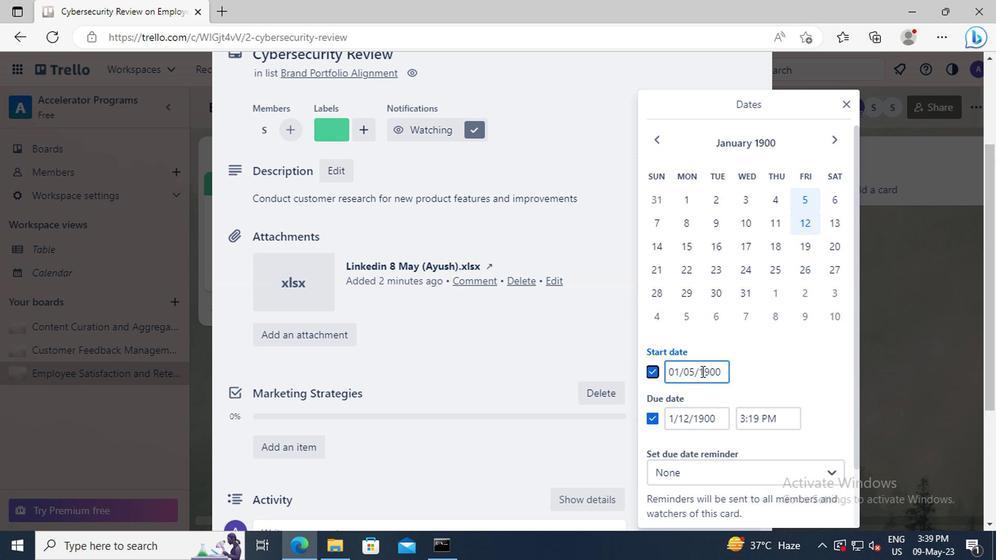 
Action: Mouse pressed left at (717, 372)
Screenshot: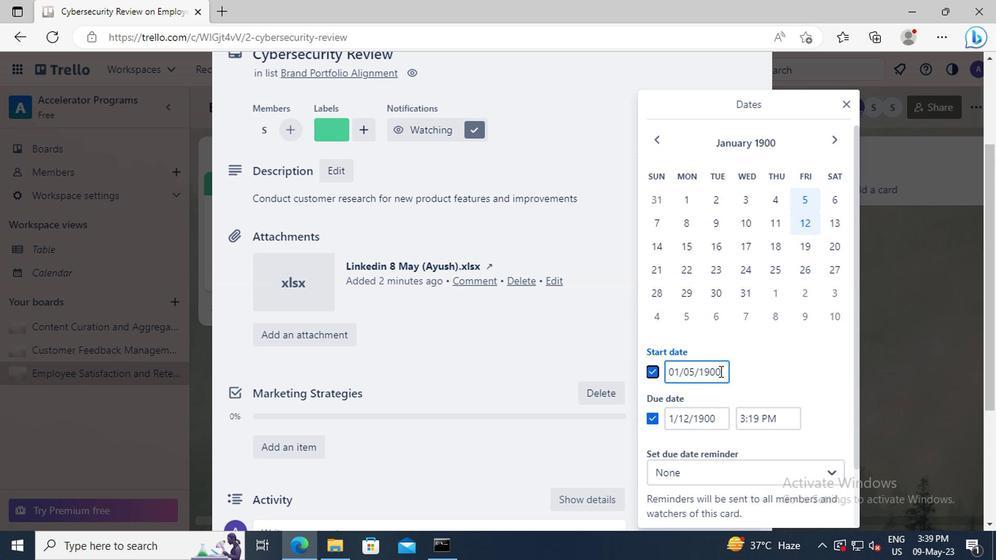 
Action: Key pressed <Key.left><Key.right><Key.backspace><Key.backspace><Key.backspace><Key.backspace>2024<Key.left><Key.left><Key.left><Key.left><Key.left><Key.backspace>1
Screenshot: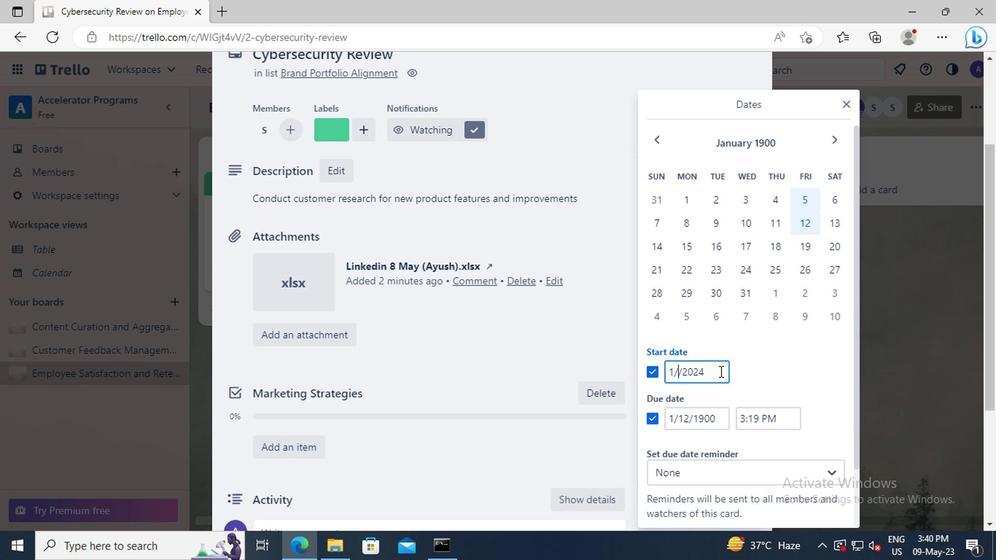 
Action: Mouse moved to (714, 418)
Screenshot: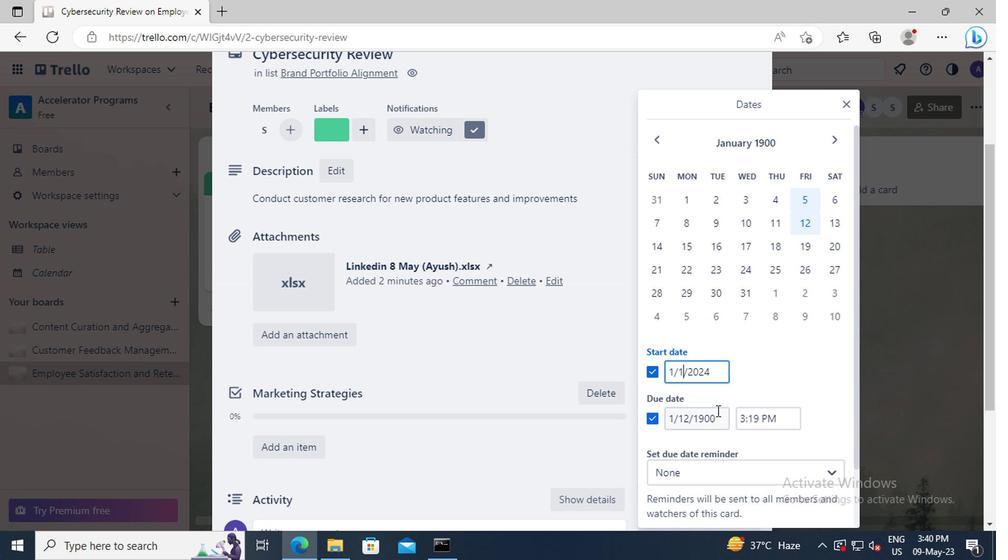 
Action: Mouse pressed left at (714, 418)
Screenshot: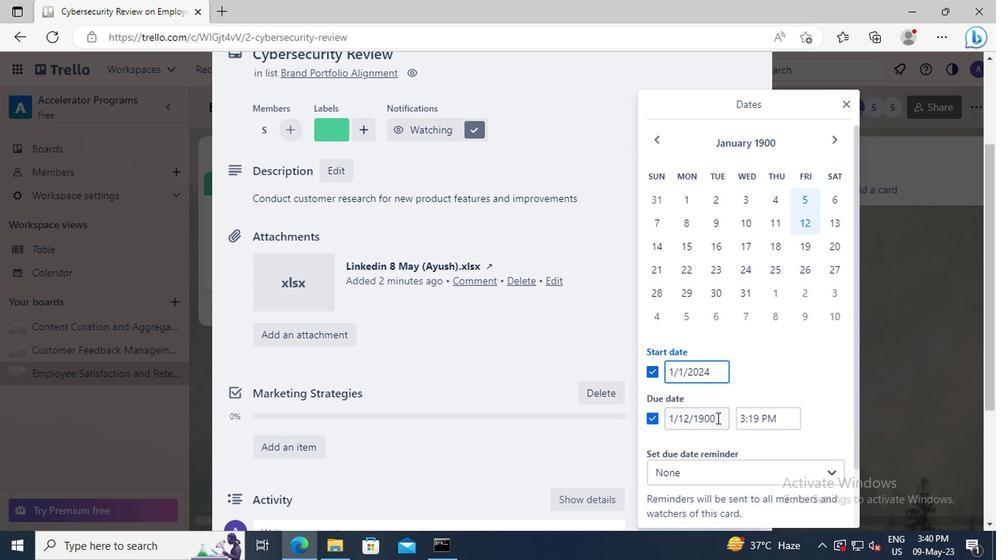 
Action: Key pressed <Key.left><Key.left><Key.left><Key.left><Key.backspace><Key.backspace>8
Screenshot: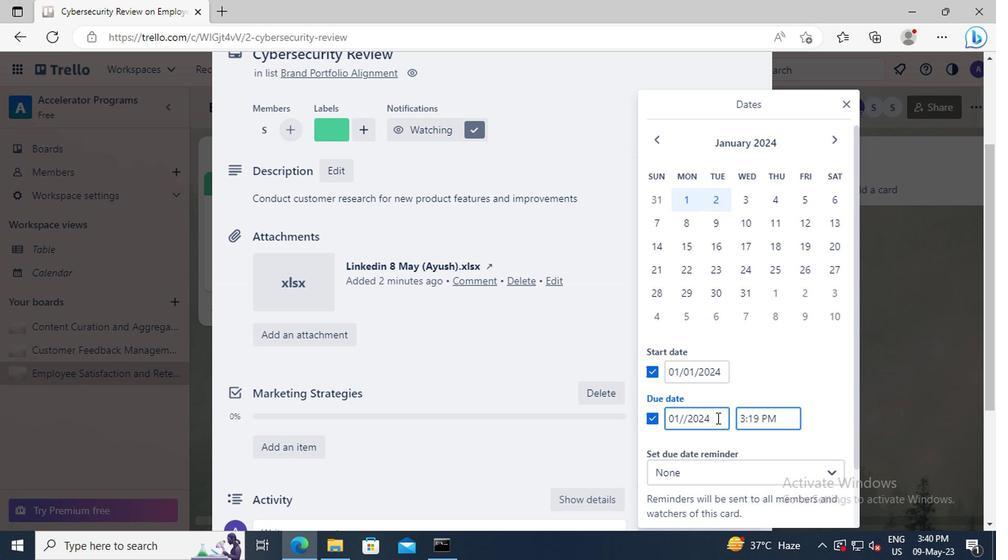 
Action: Mouse scrolled (714, 418) with delta (0, 0)
Screenshot: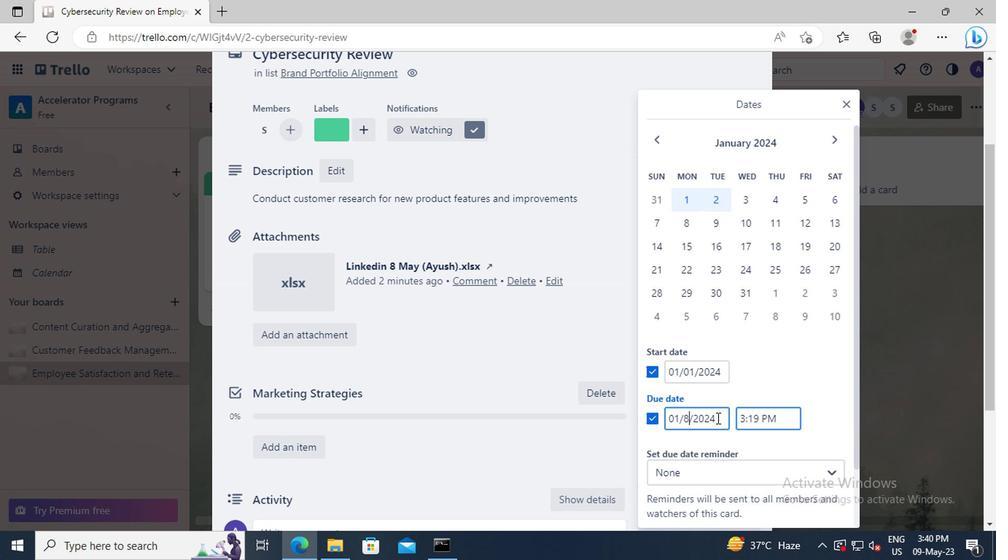 
Action: Mouse moved to (714, 480)
Screenshot: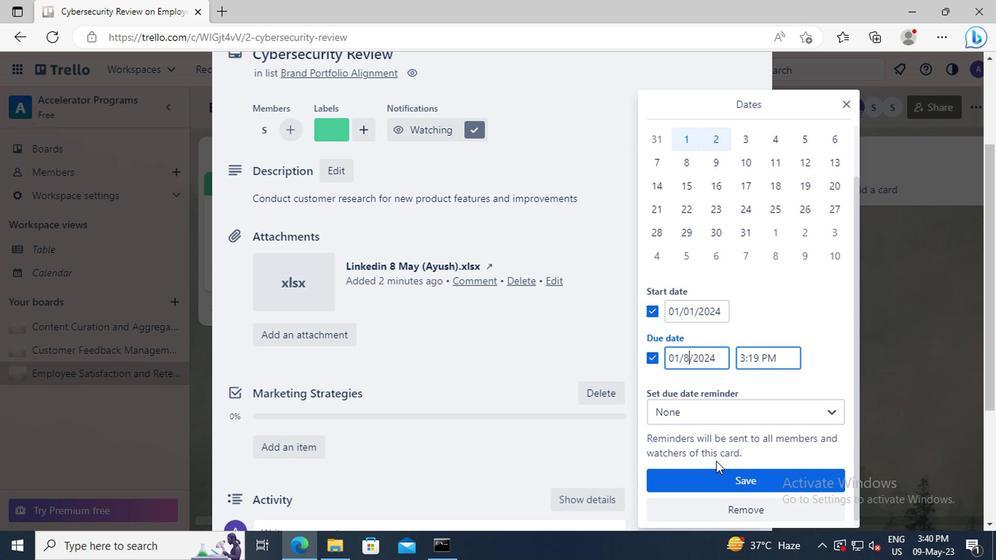 
Action: Mouse pressed left at (714, 480)
Screenshot: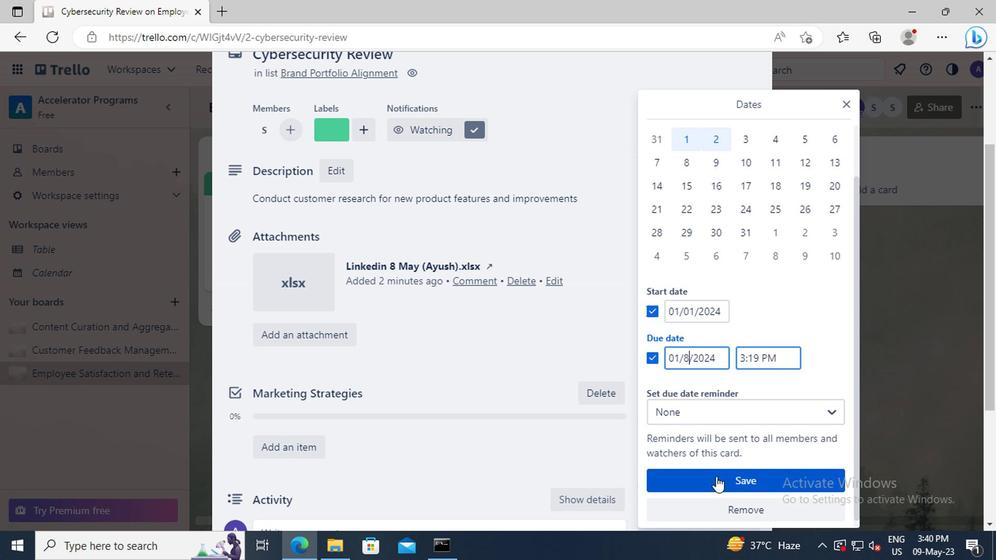 
